Task: Search one way flight ticket for 5 adults, 2 children, 1 infant in seat and 2 infants on lap in economy from Casper: Casper Natrona County International Airport to Evansville: Evansville Regional Airport on 5-3-2023. Number of bags: 2 checked bags. Price is upto 82000. Outbound departure time preference is 18:15.
Action: Mouse moved to (408, 349)
Screenshot: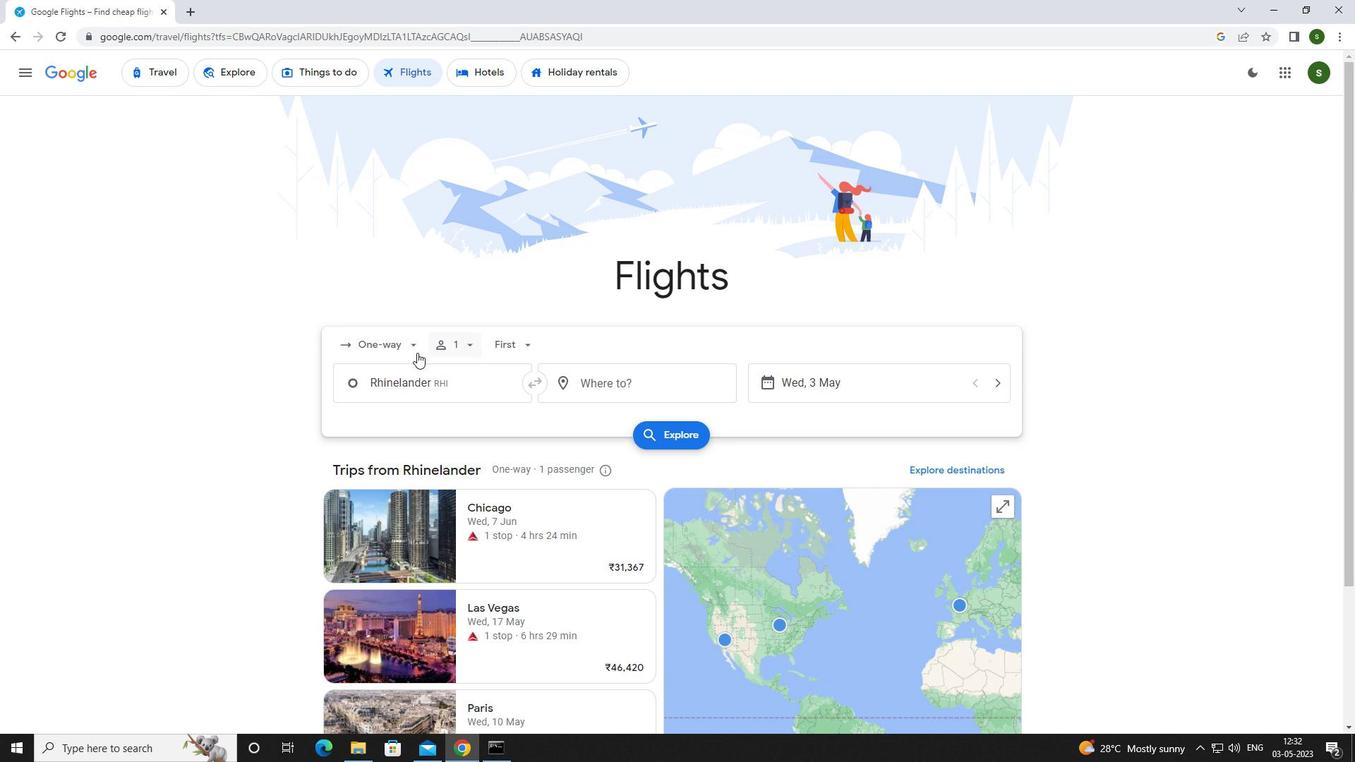 
Action: Mouse pressed left at (408, 349)
Screenshot: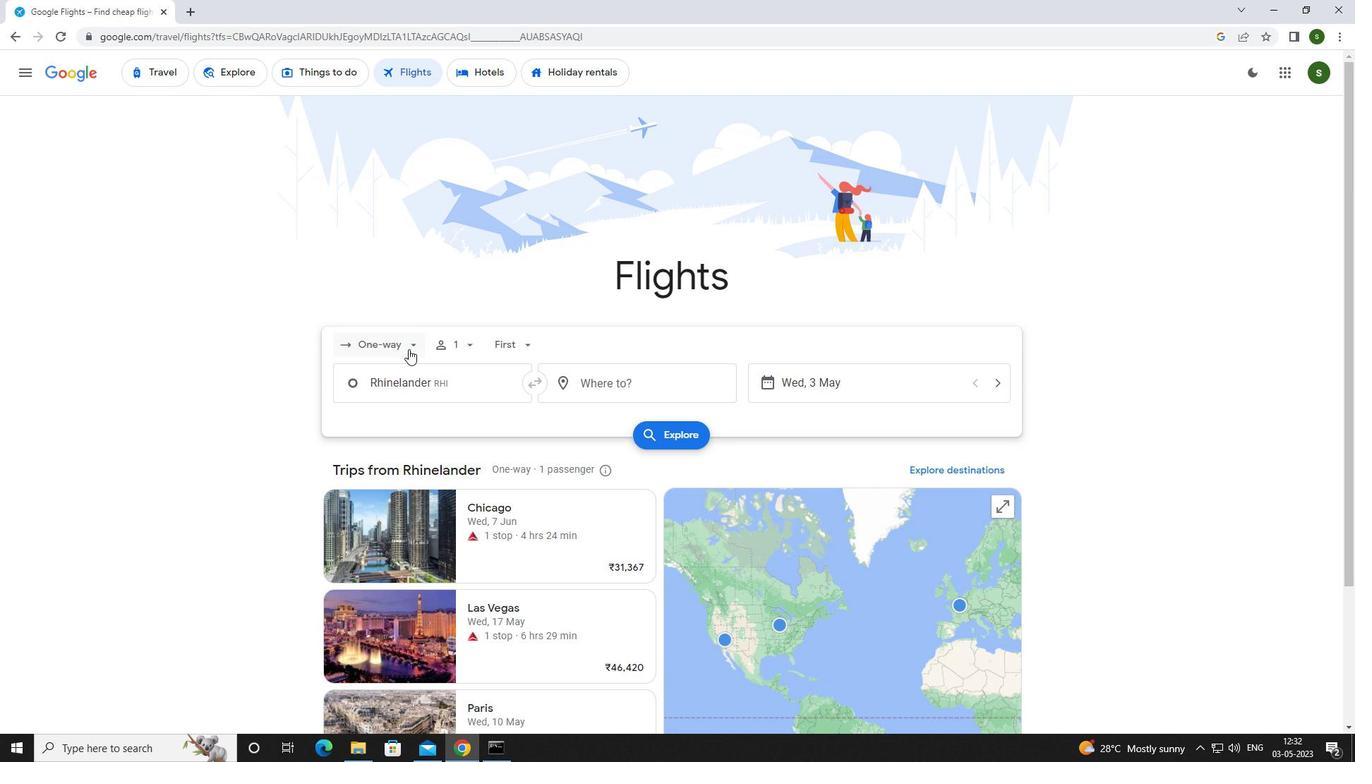 
Action: Mouse moved to (400, 410)
Screenshot: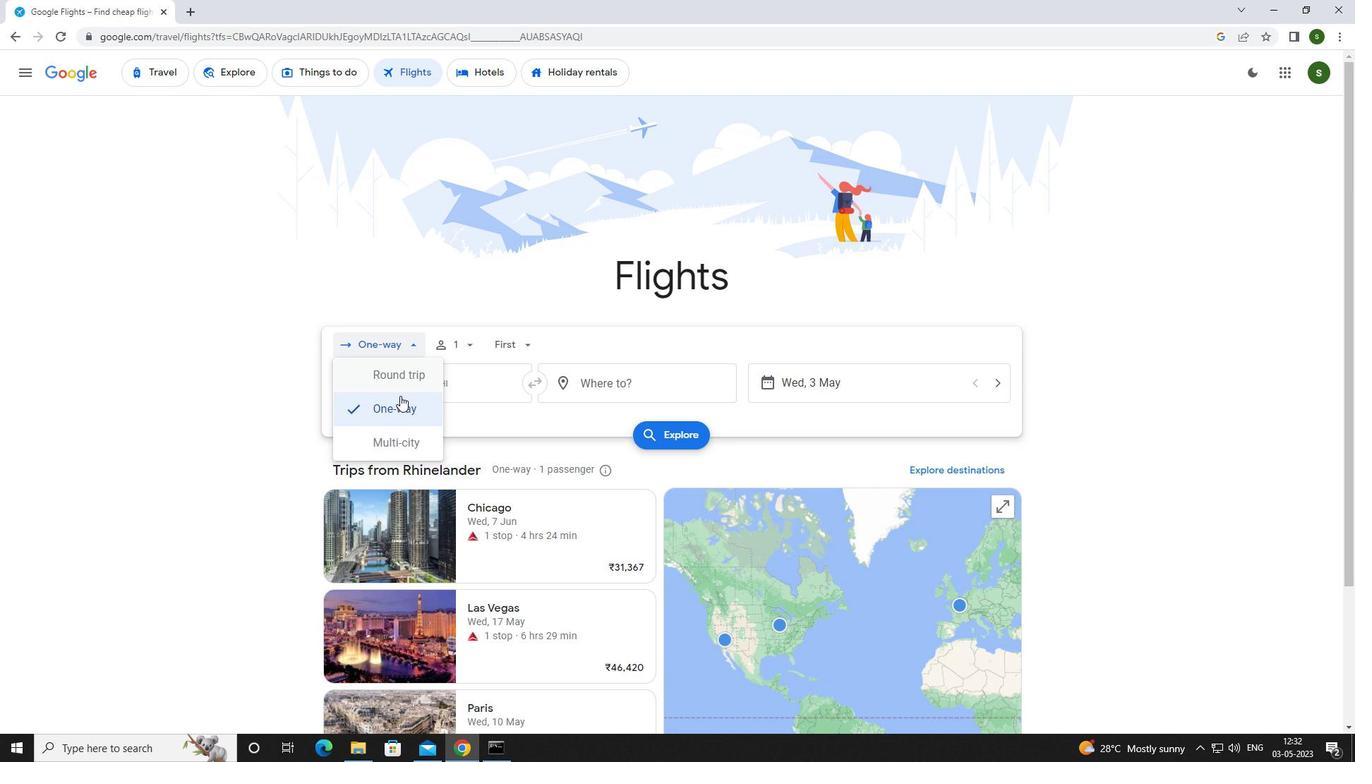 
Action: Mouse pressed left at (400, 410)
Screenshot: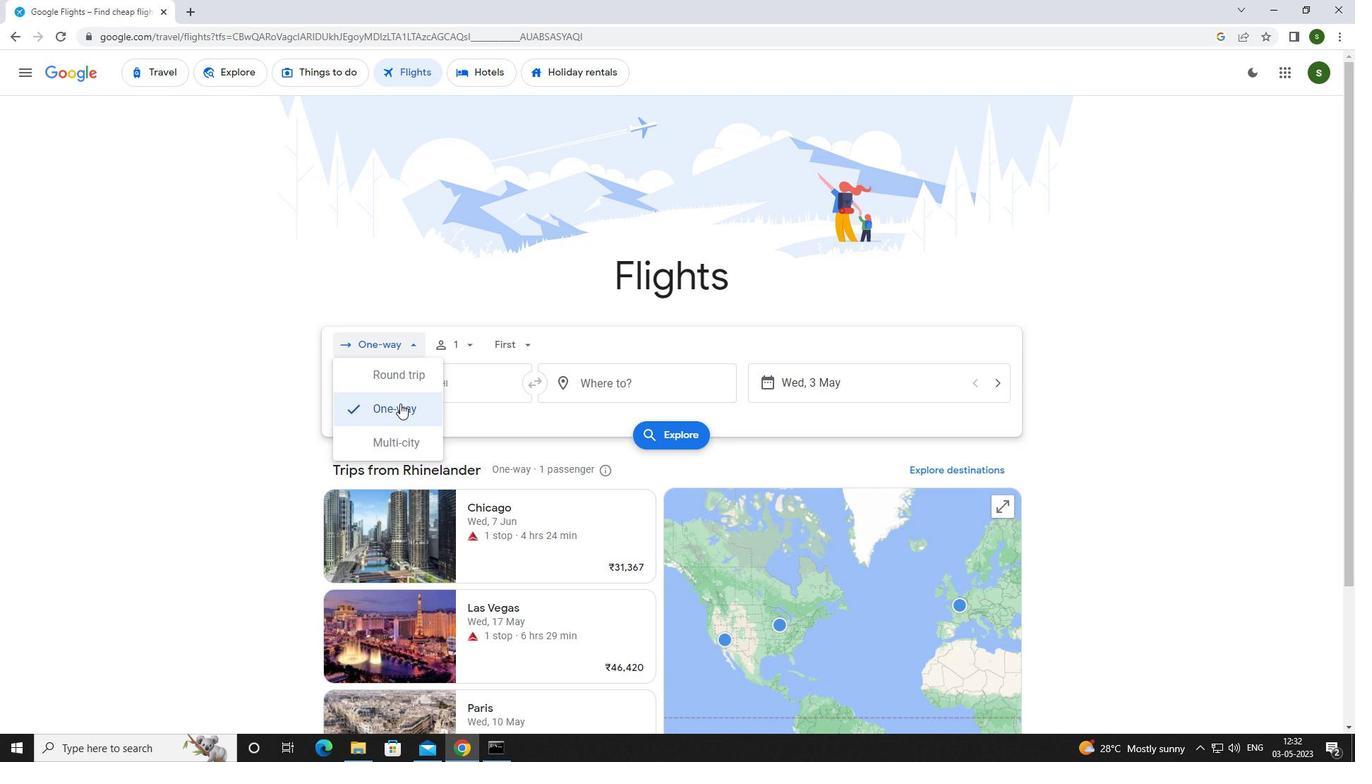 
Action: Mouse moved to (471, 349)
Screenshot: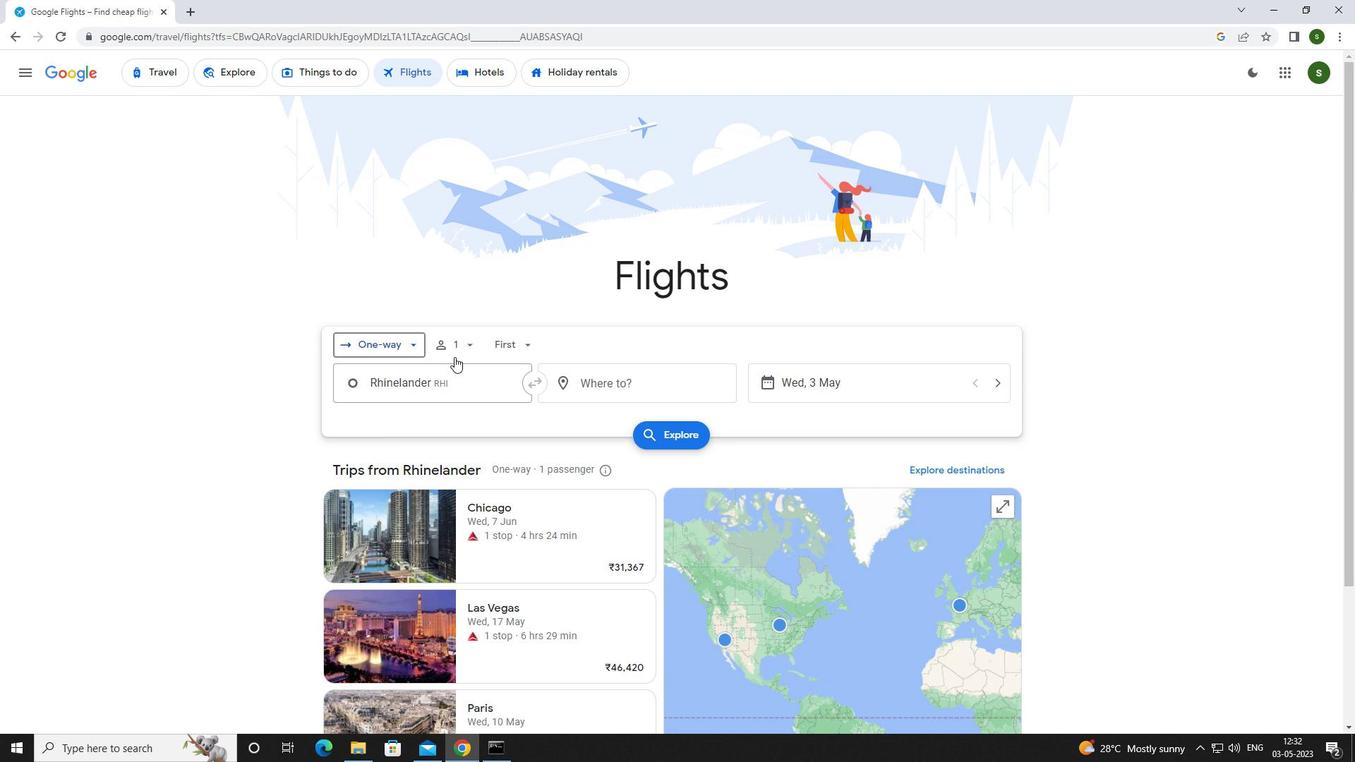 
Action: Mouse pressed left at (471, 349)
Screenshot: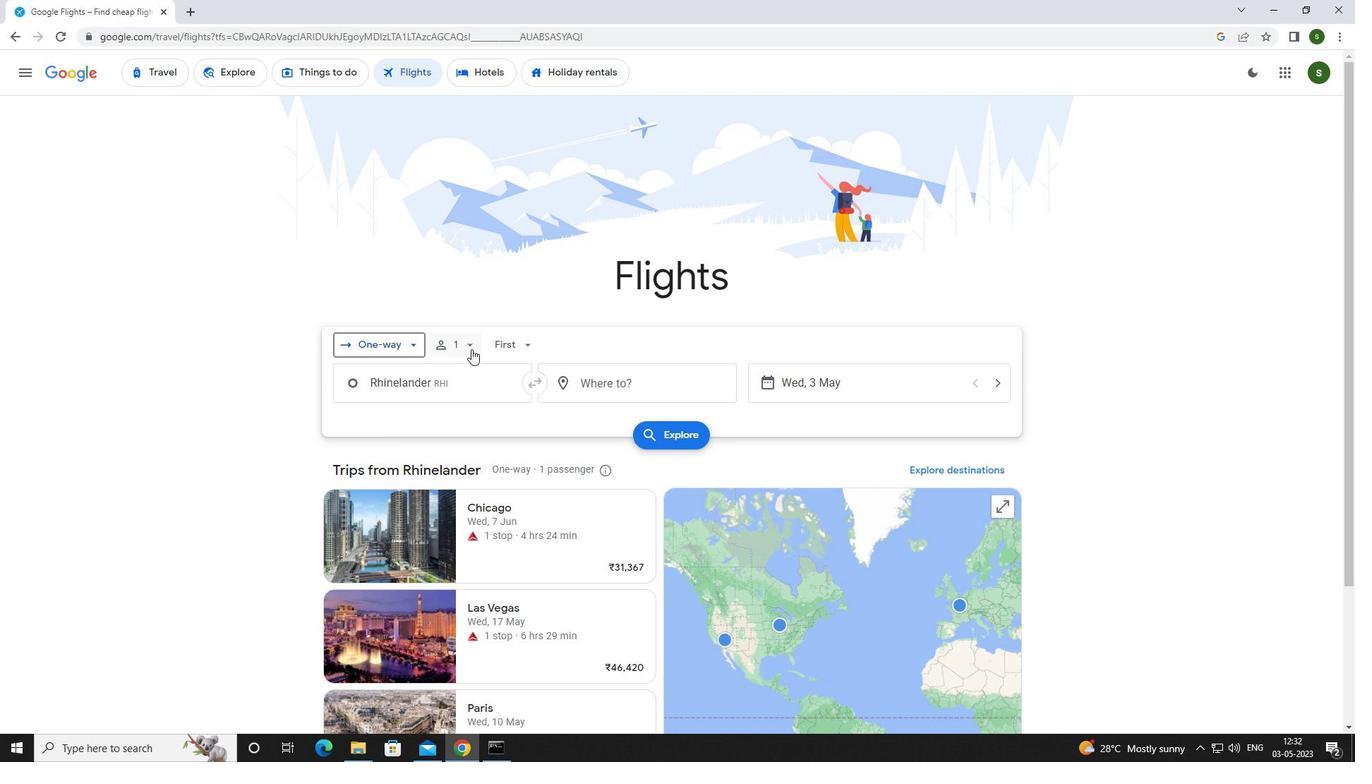 
Action: Mouse moved to (578, 381)
Screenshot: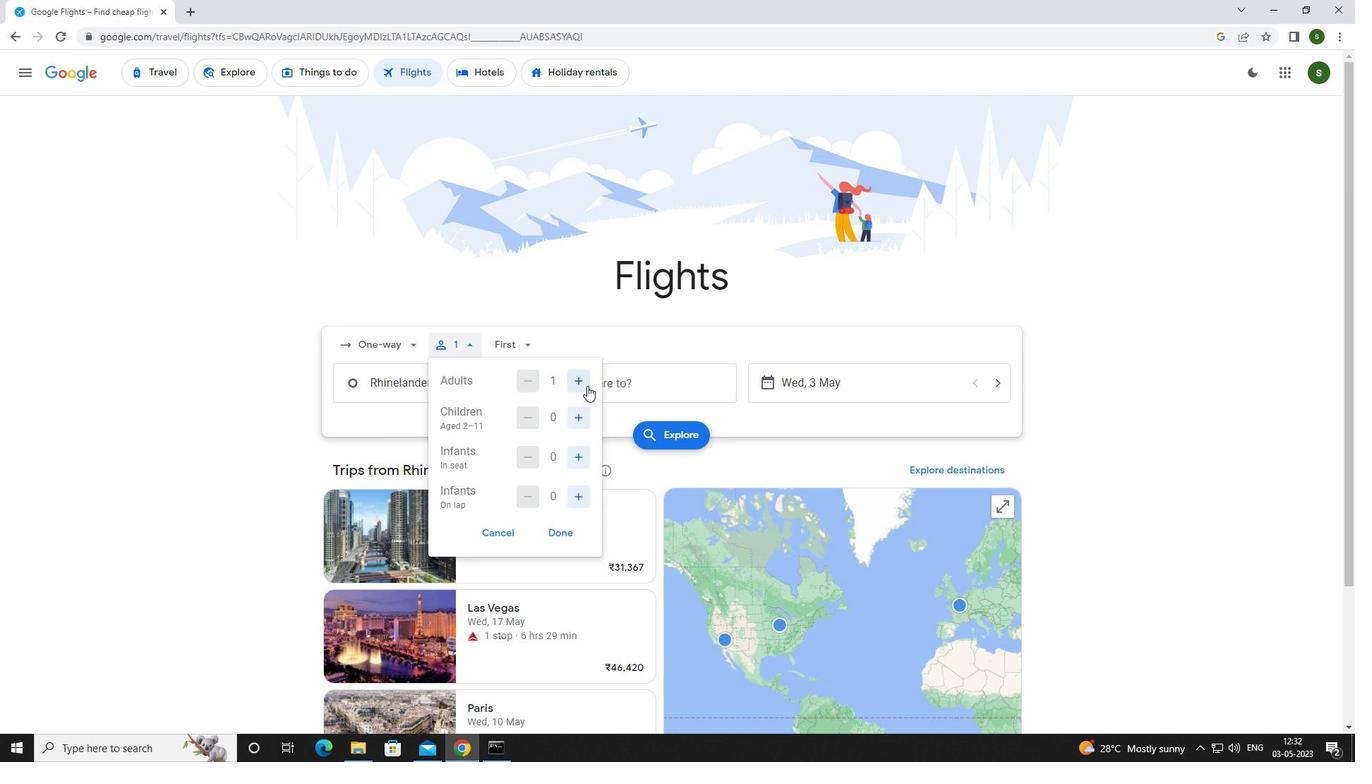 
Action: Mouse pressed left at (578, 381)
Screenshot: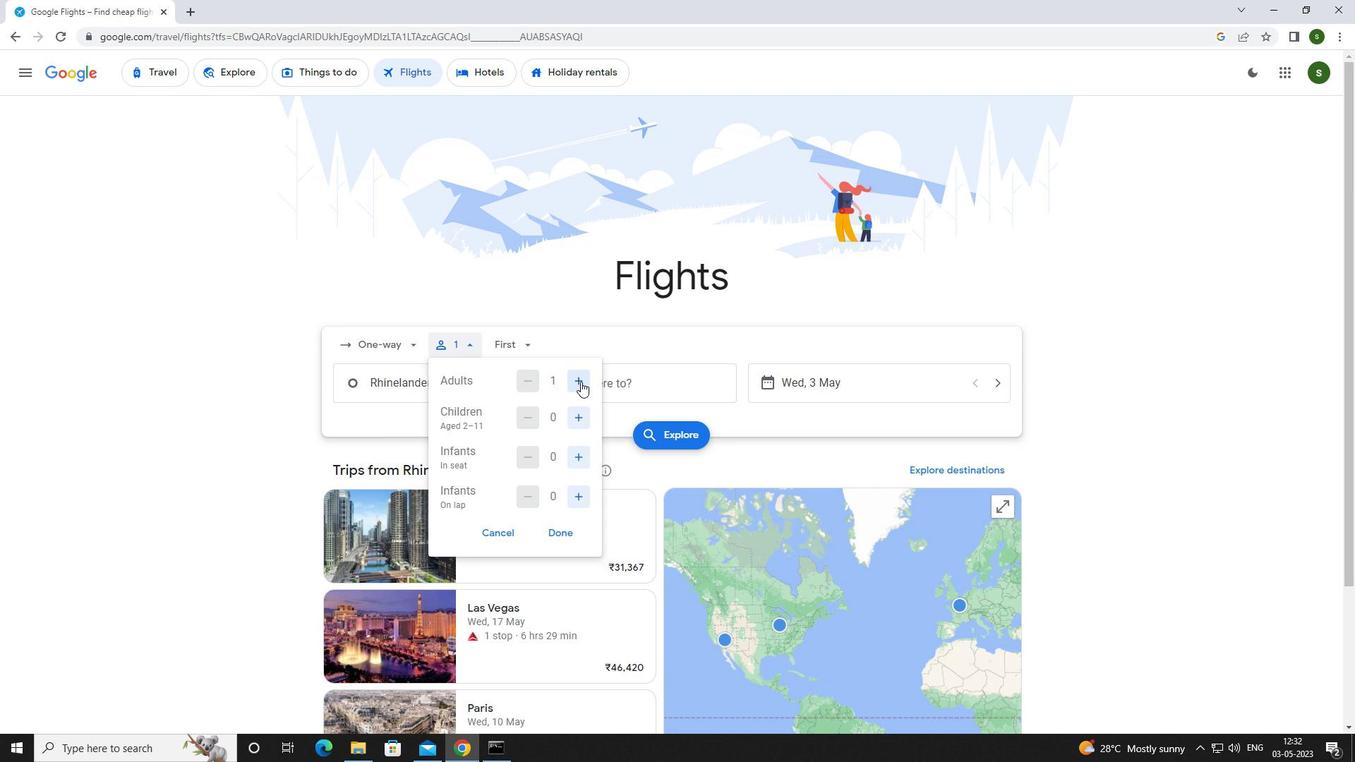 
Action: Mouse pressed left at (578, 381)
Screenshot: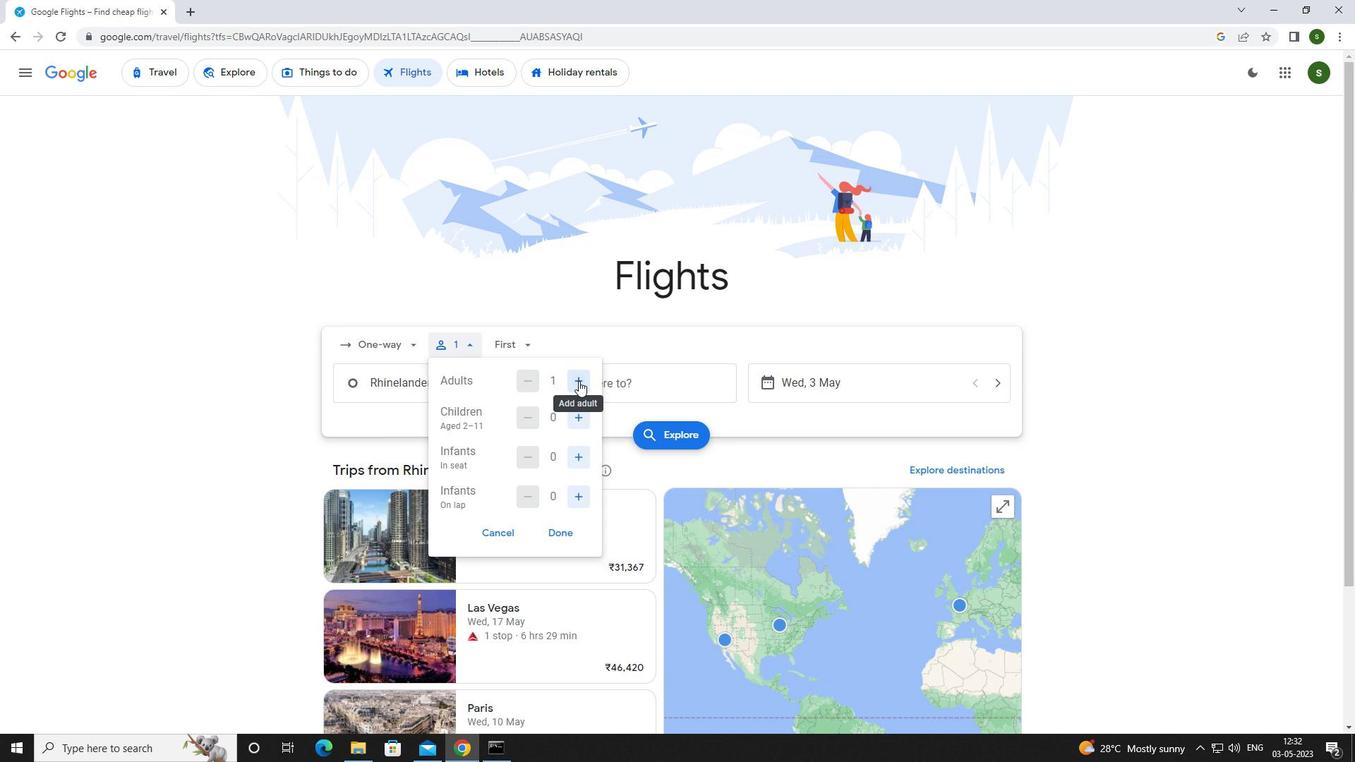 
Action: Mouse pressed left at (578, 381)
Screenshot: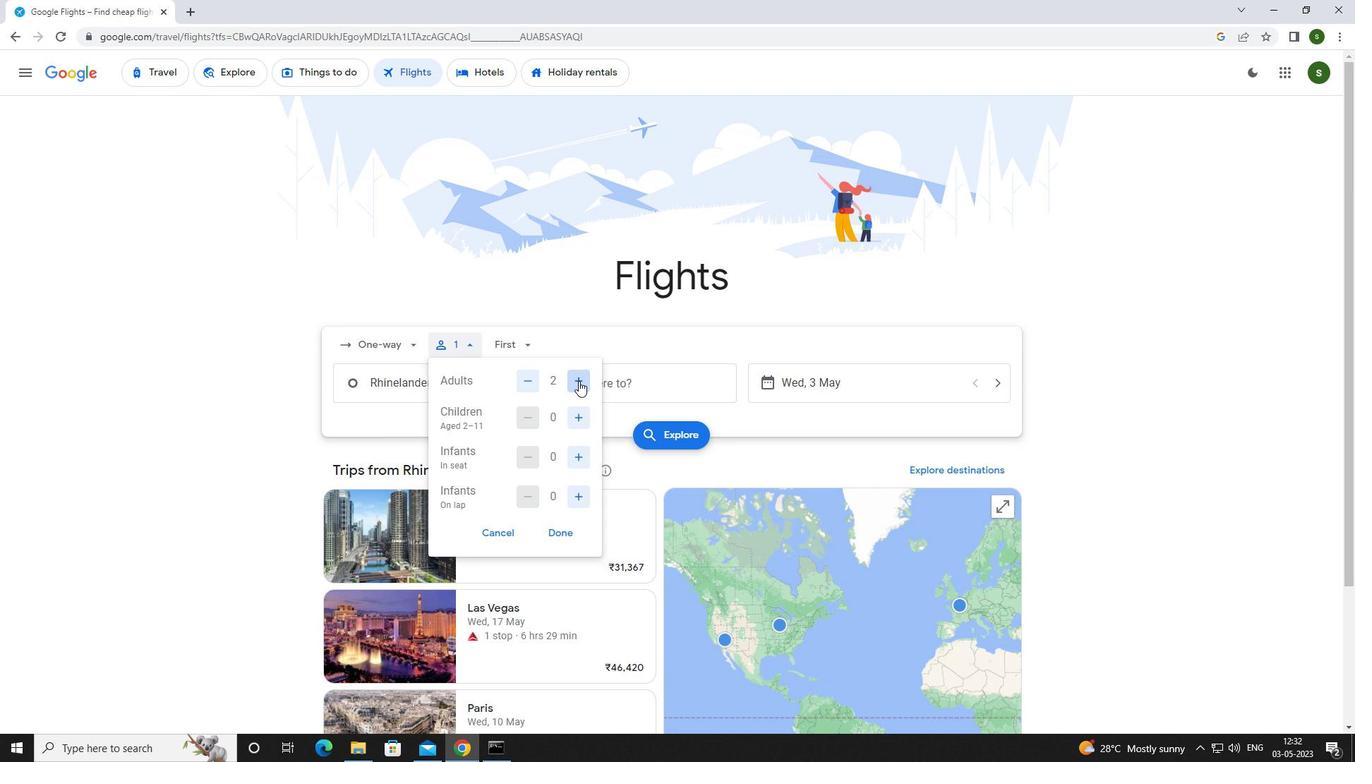 
Action: Mouse pressed left at (578, 381)
Screenshot: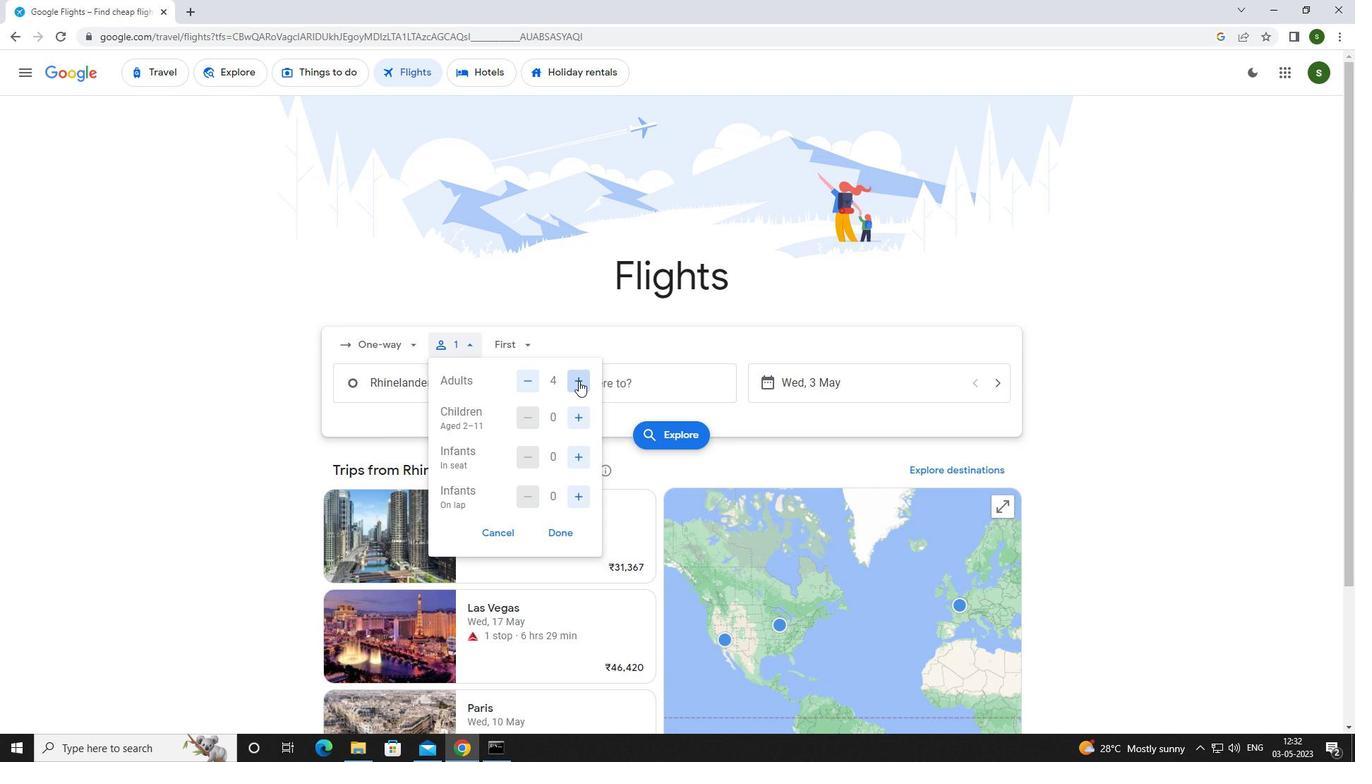 
Action: Mouse moved to (578, 412)
Screenshot: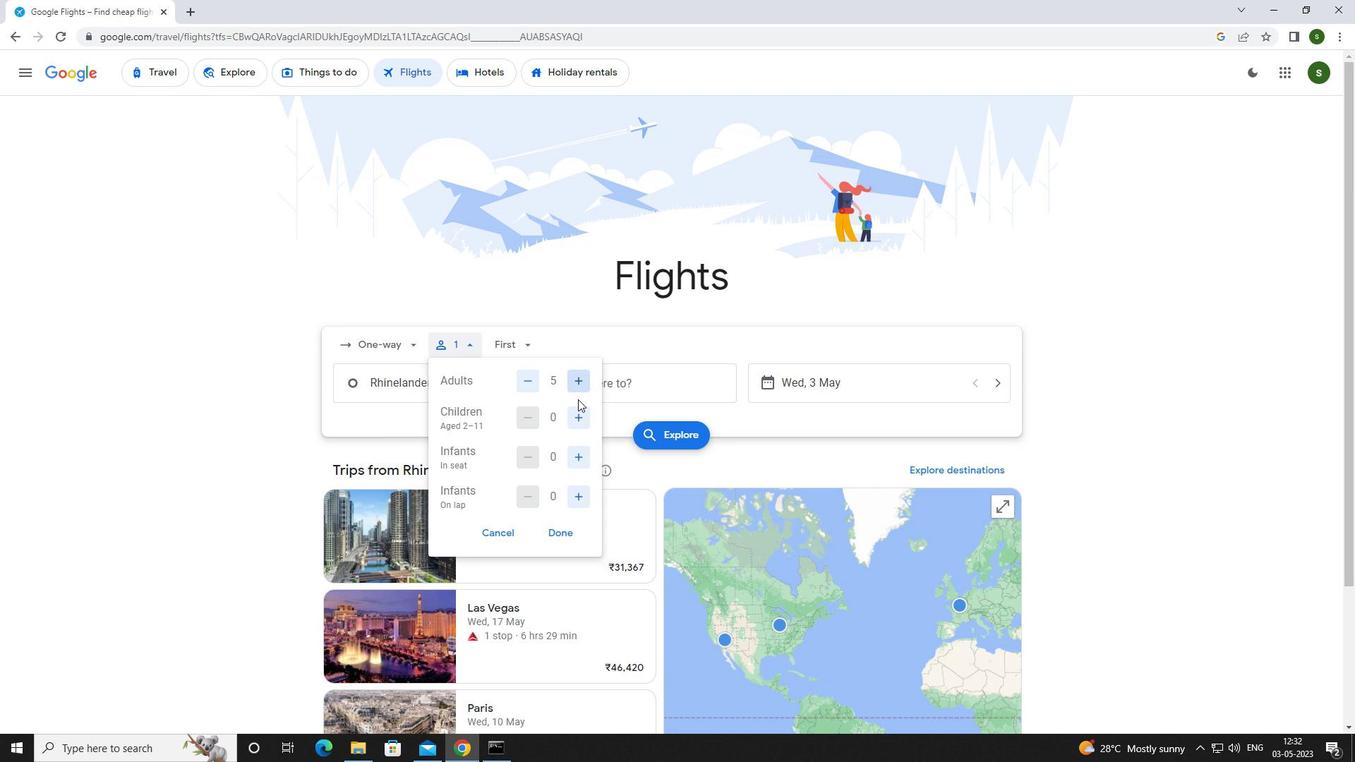 
Action: Mouse pressed left at (578, 412)
Screenshot: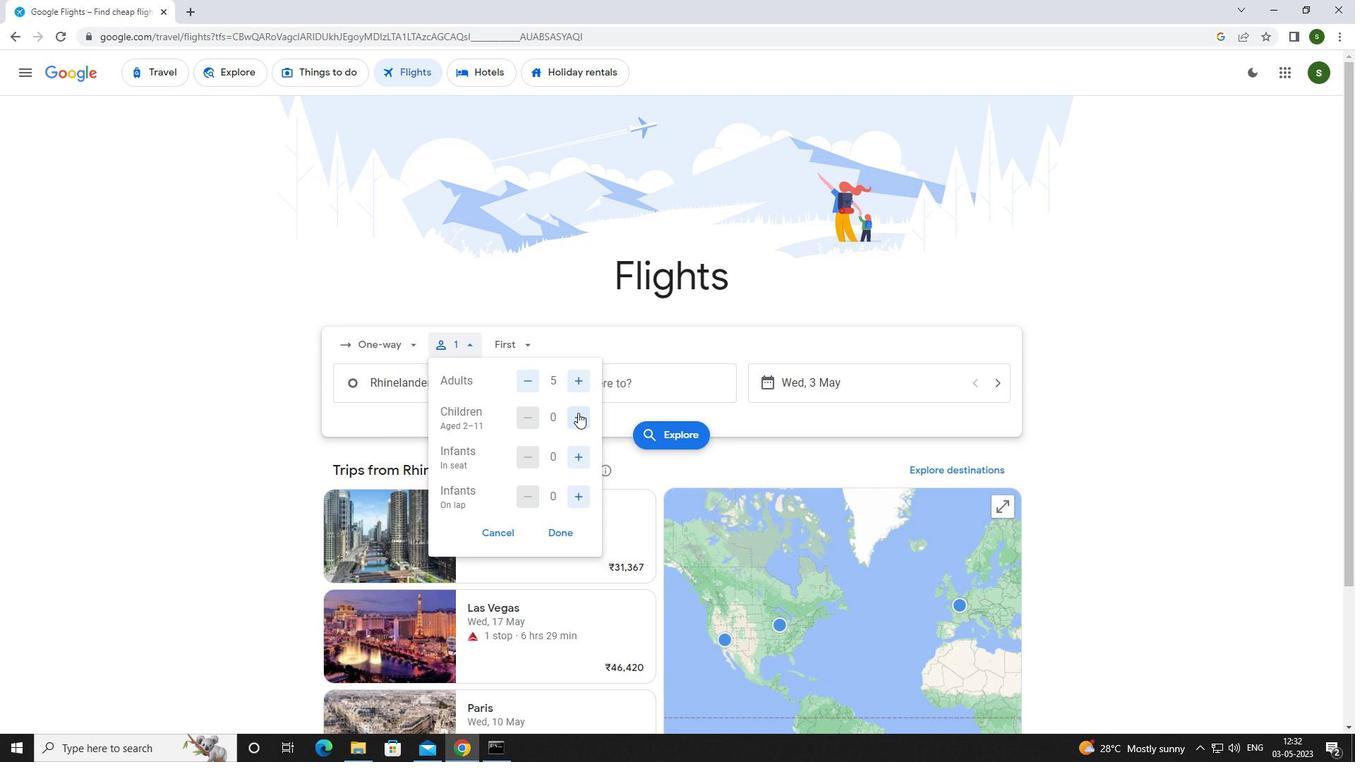 
Action: Mouse pressed left at (578, 412)
Screenshot: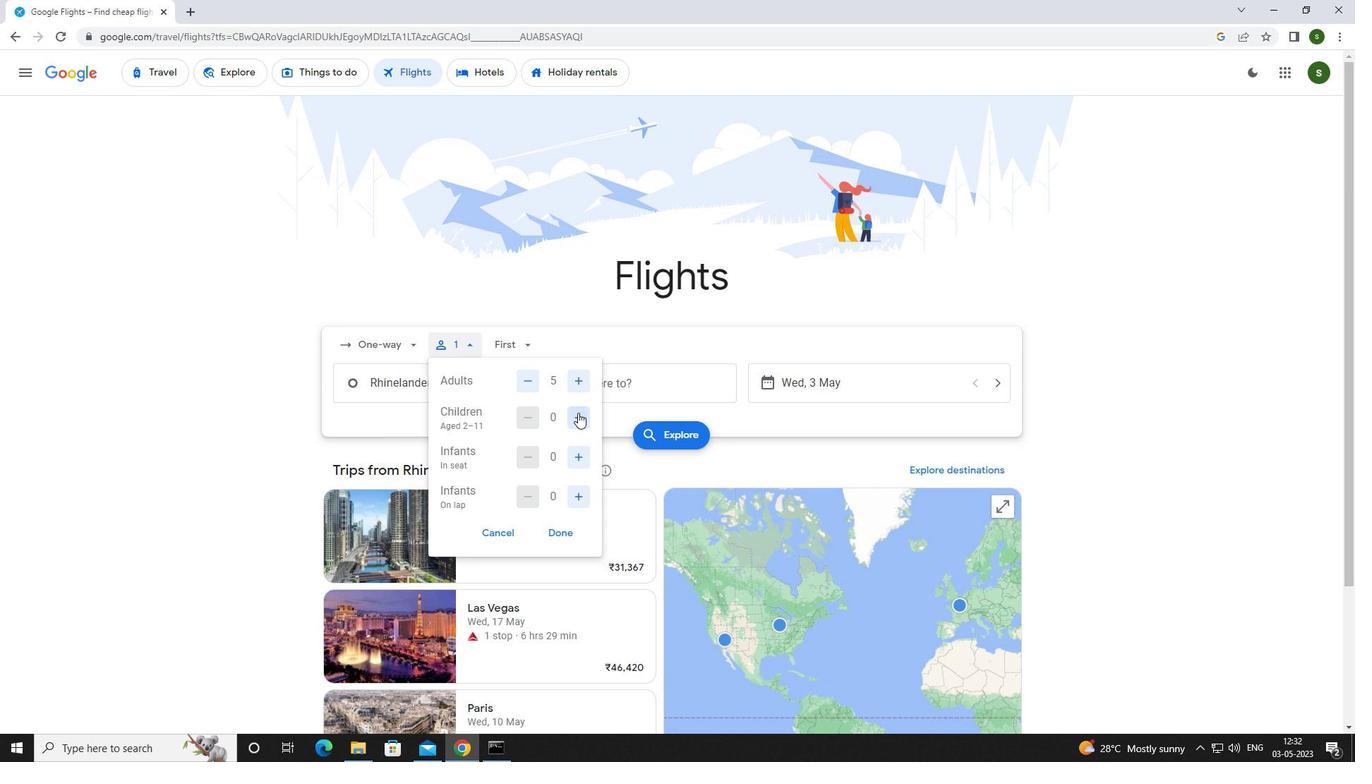 
Action: Mouse moved to (575, 451)
Screenshot: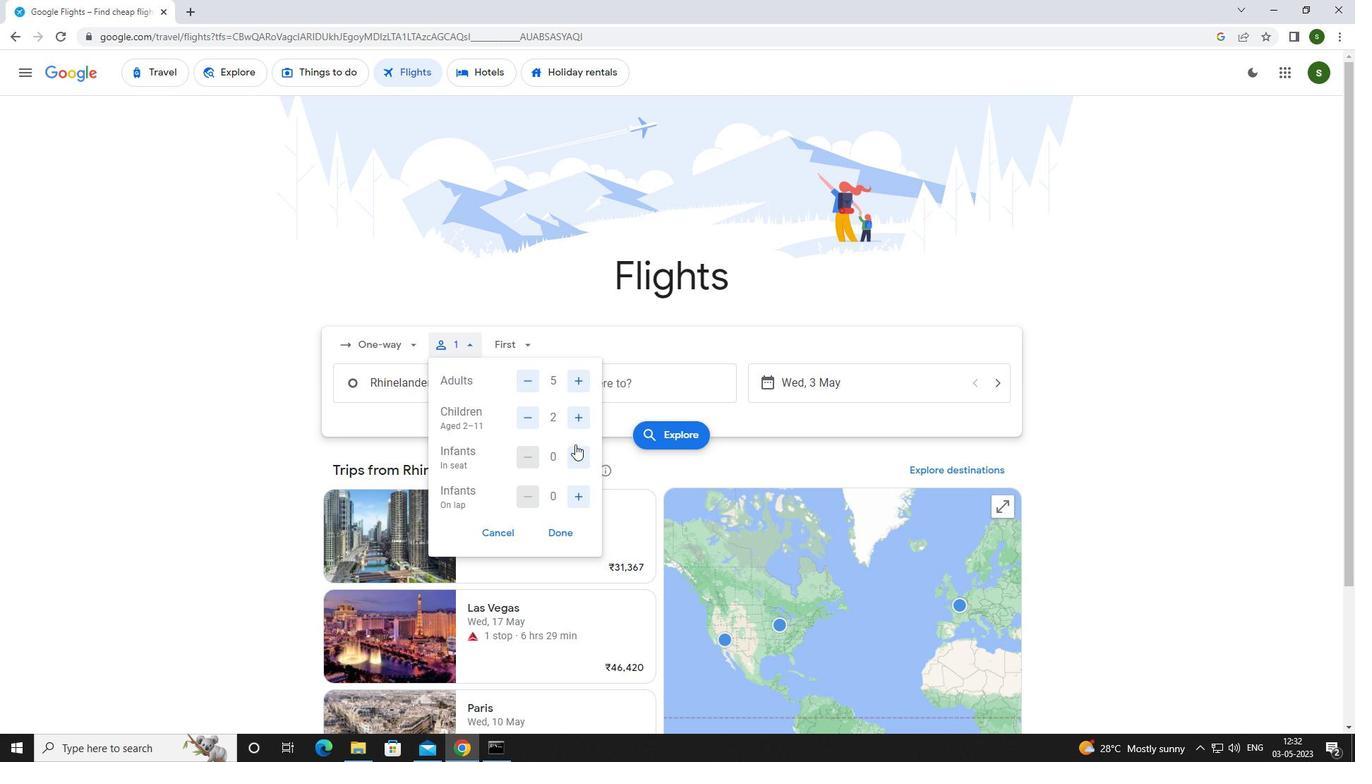 
Action: Mouse pressed left at (575, 451)
Screenshot: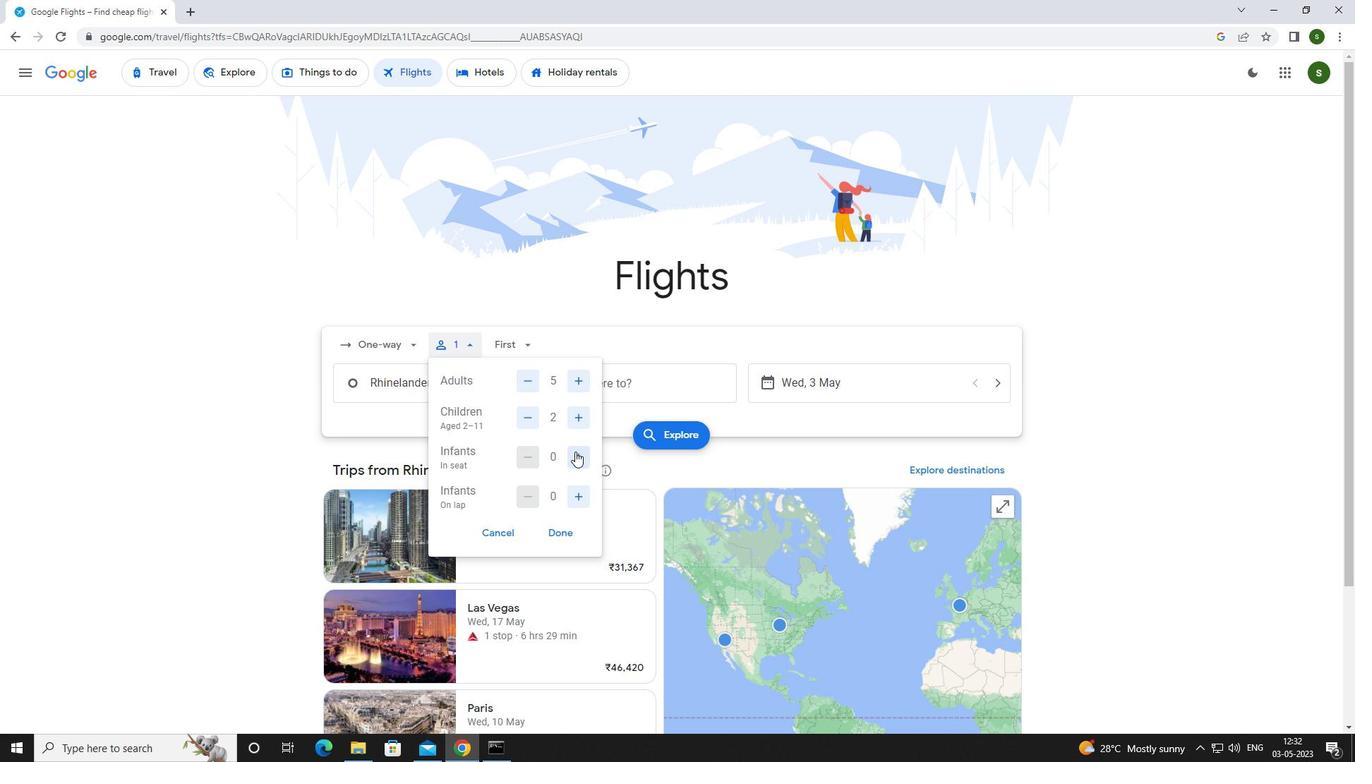 
Action: Mouse moved to (577, 494)
Screenshot: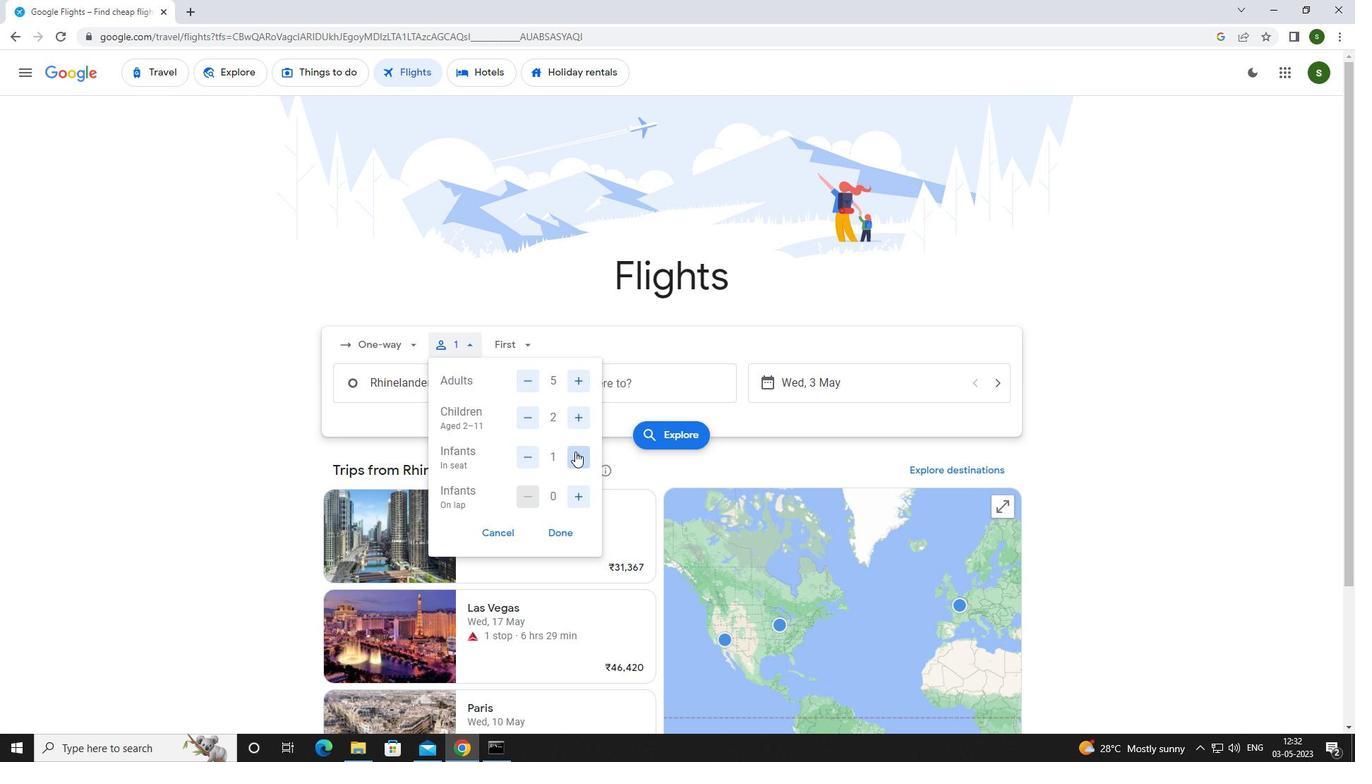 
Action: Mouse pressed left at (577, 494)
Screenshot: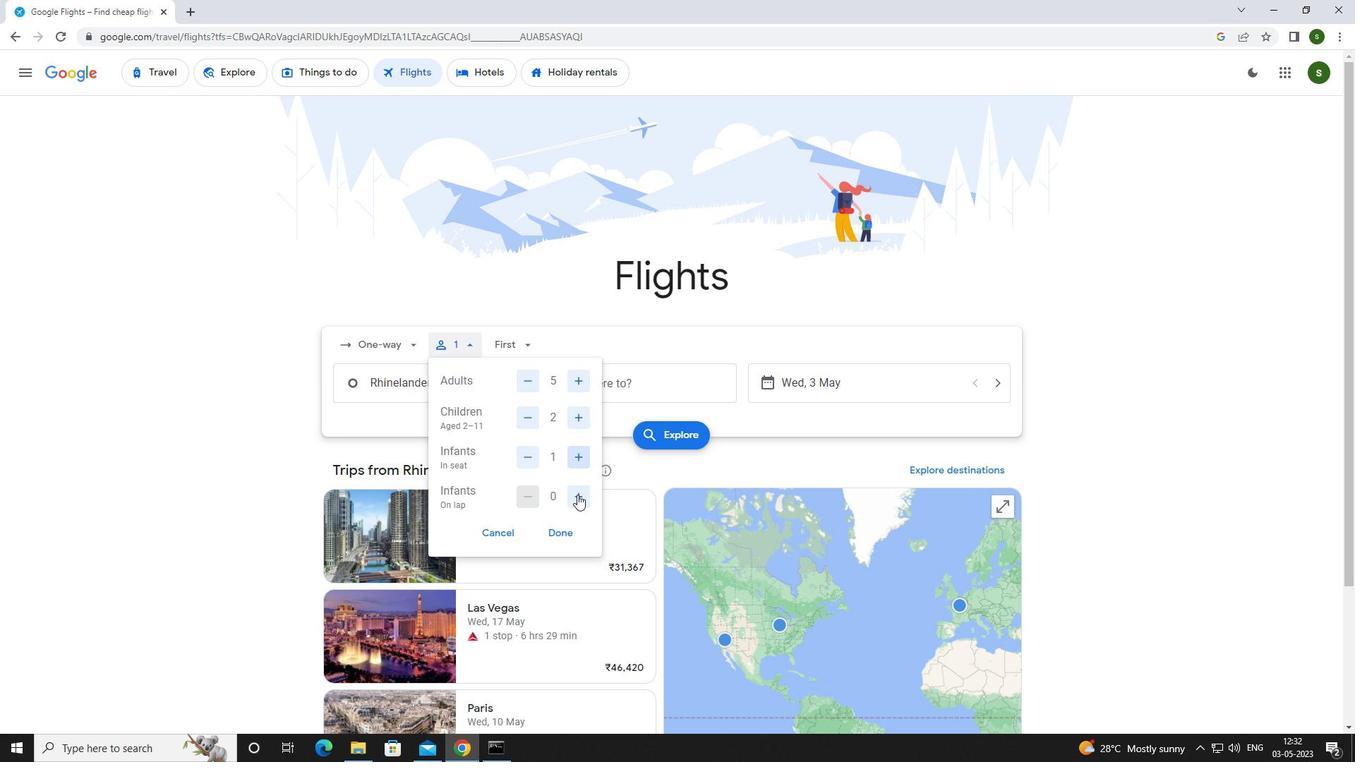 
Action: Mouse moved to (518, 343)
Screenshot: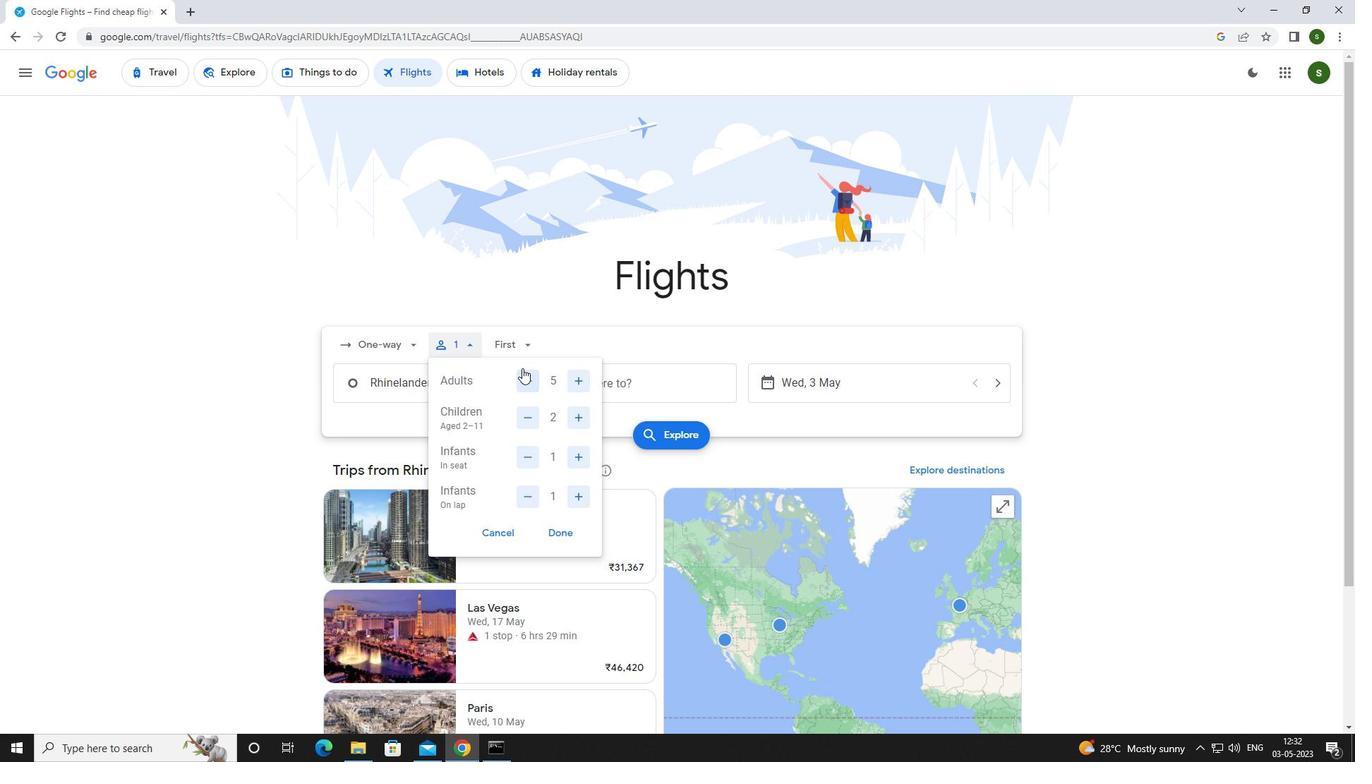 
Action: Mouse pressed left at (518, 343)
Screenshot: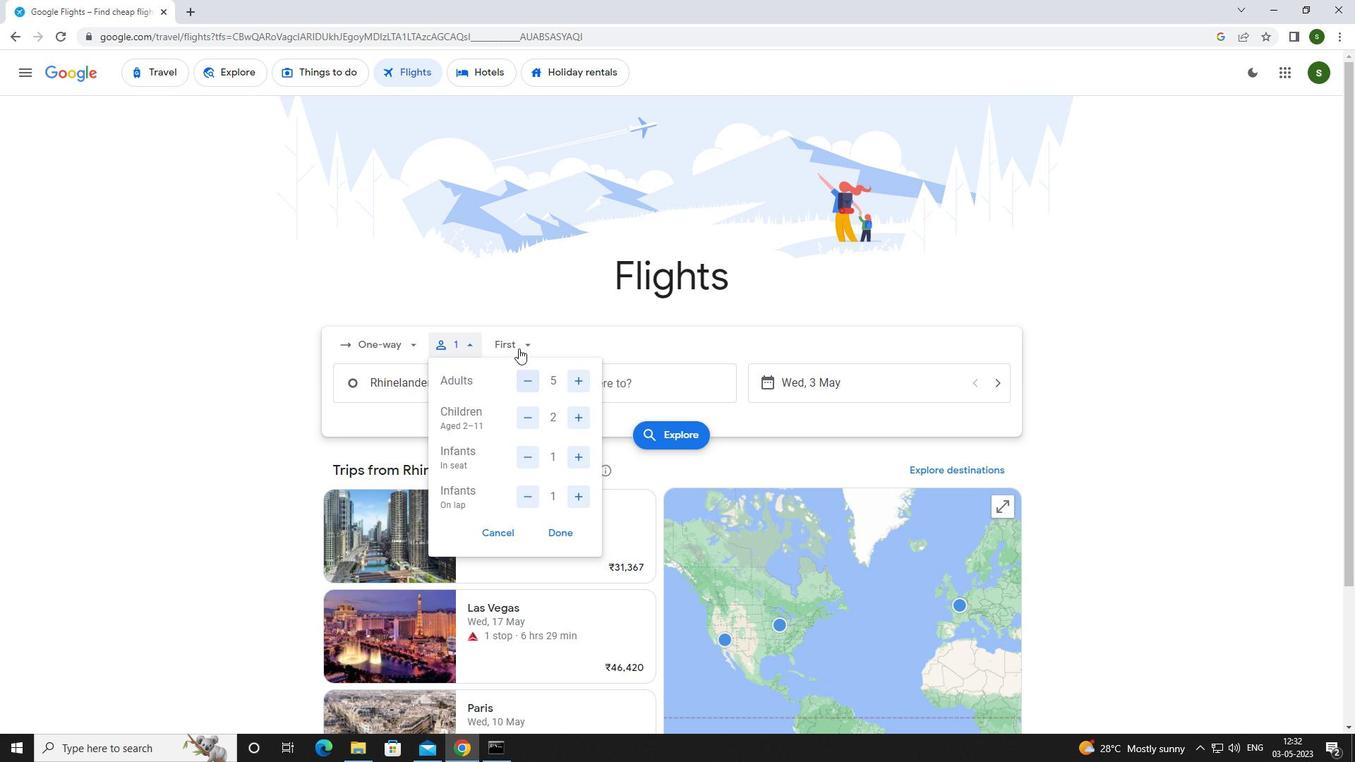 
Action: Mouse moved to (523, 373)
Screenshot: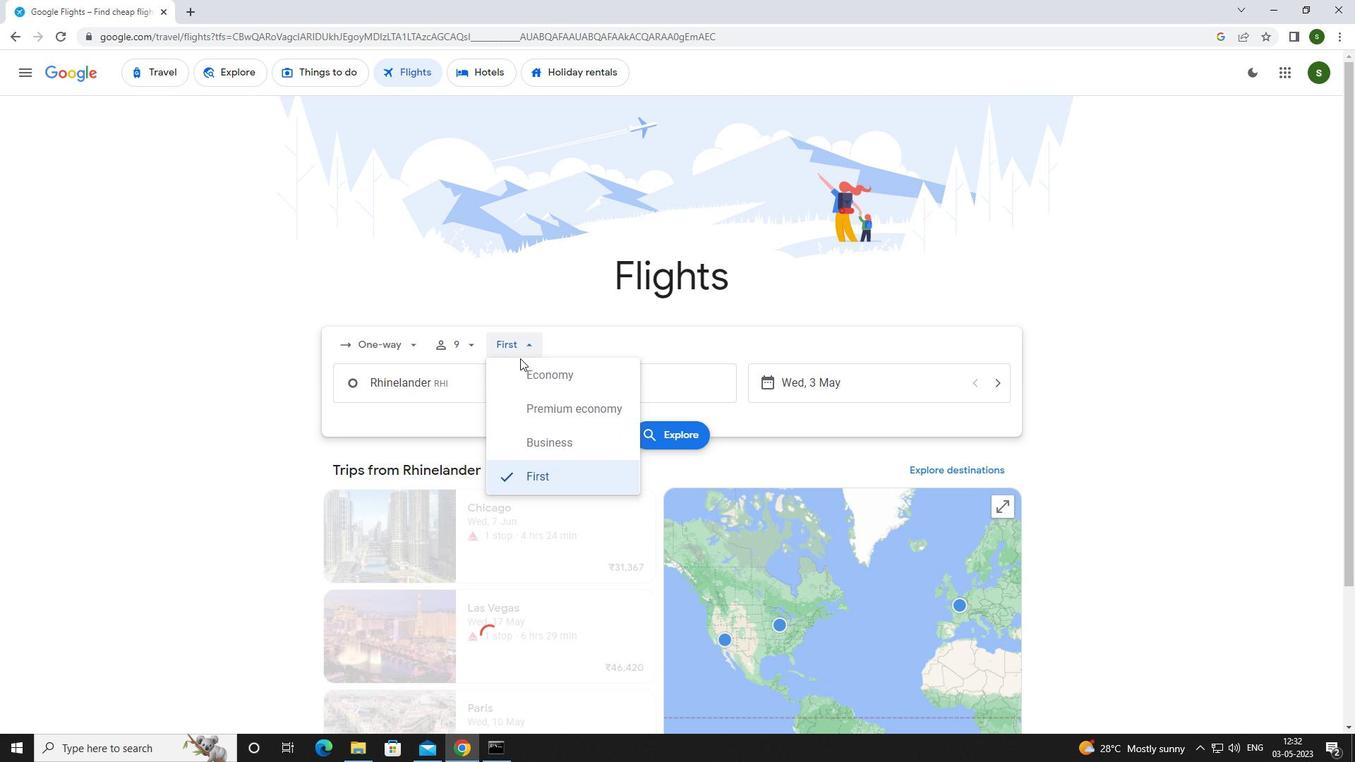 
Action: Mouse pressed left at (523, 373)
Screenshot: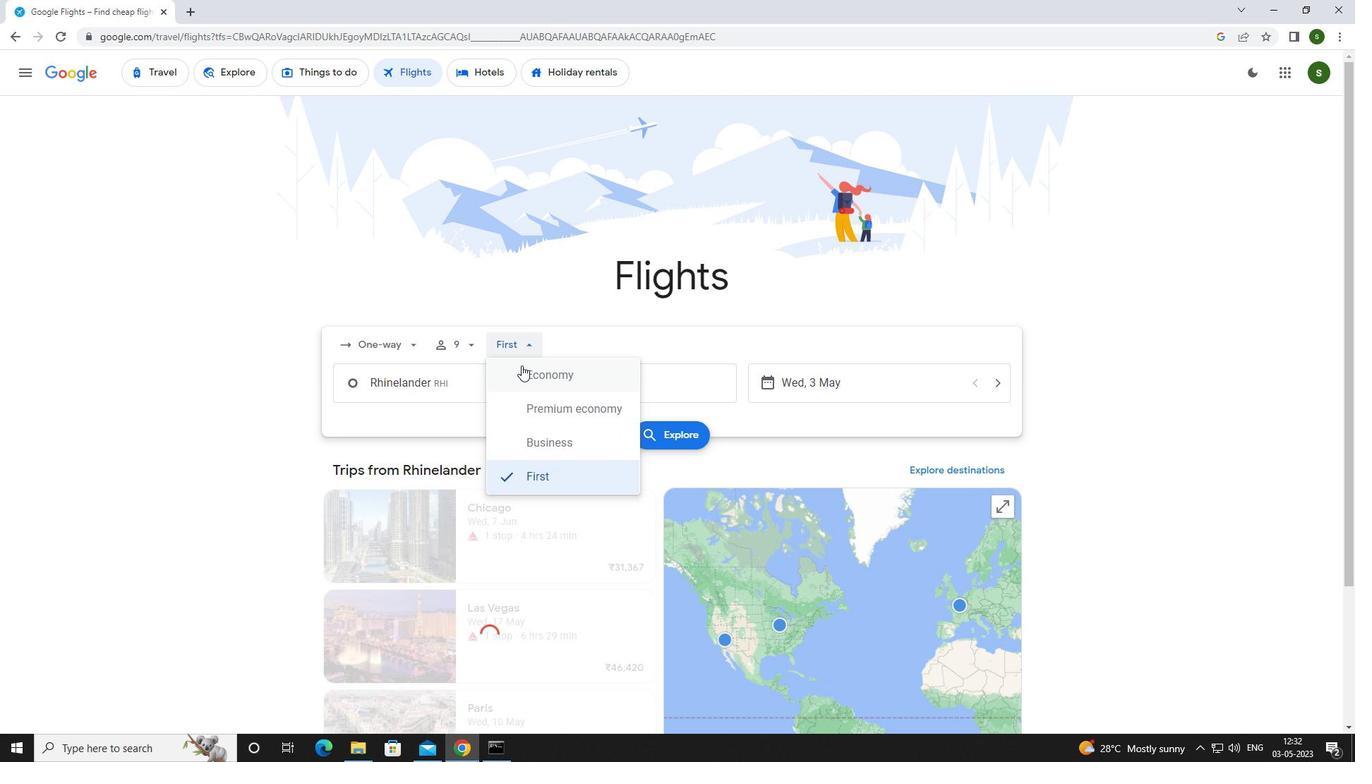 
Action: Mouse moved to (493, 384)
Screenshot: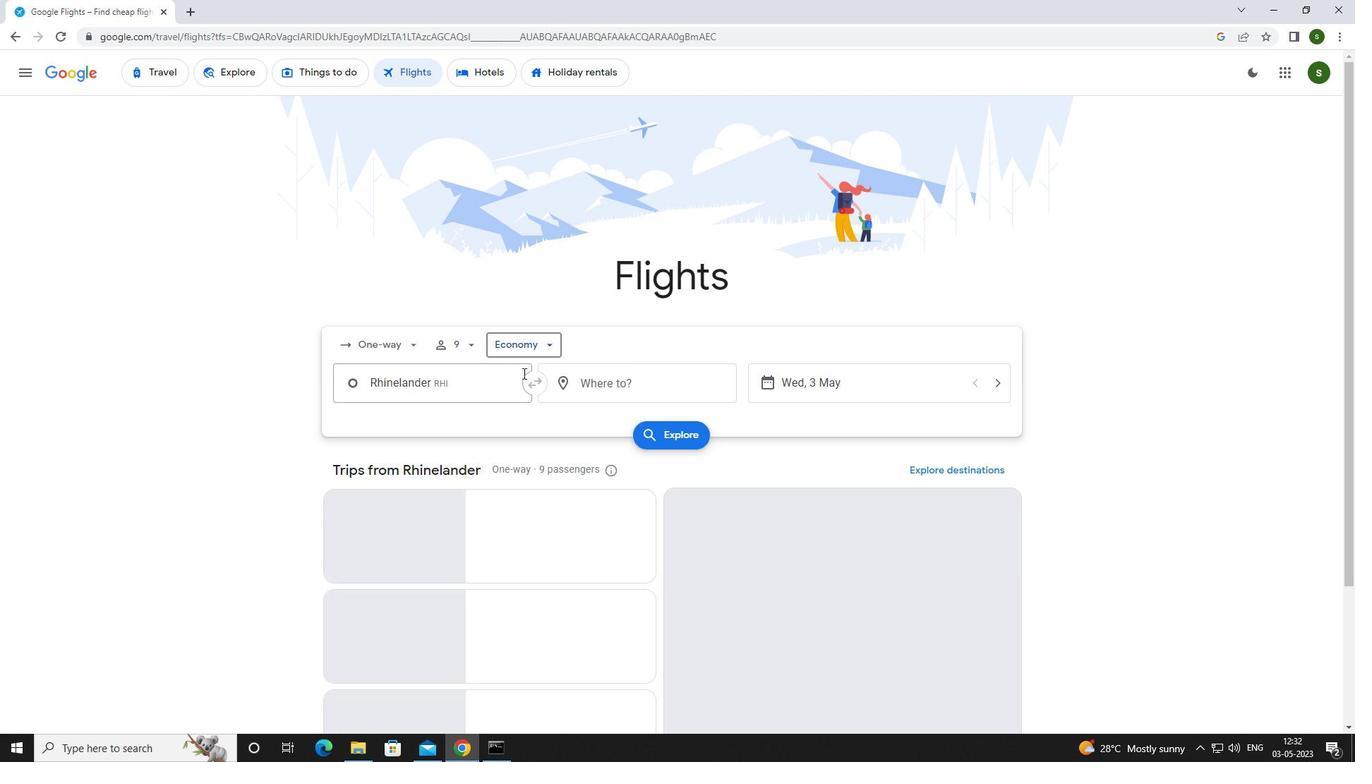 
Action: Mouse pressed left at (493, 384)
Screenshot: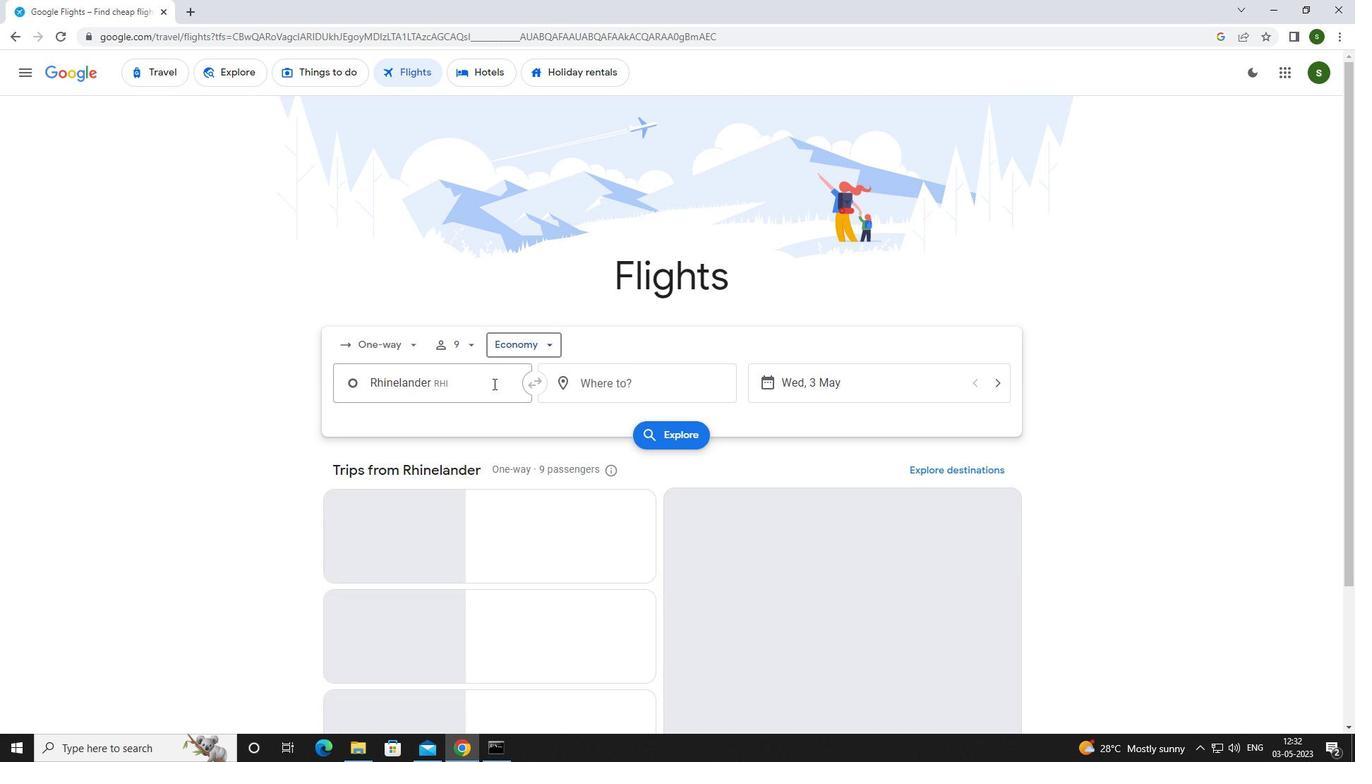 
Action: Key pressed <Key.caps_lock>c<Key.caps_lock>asper
Screenshot: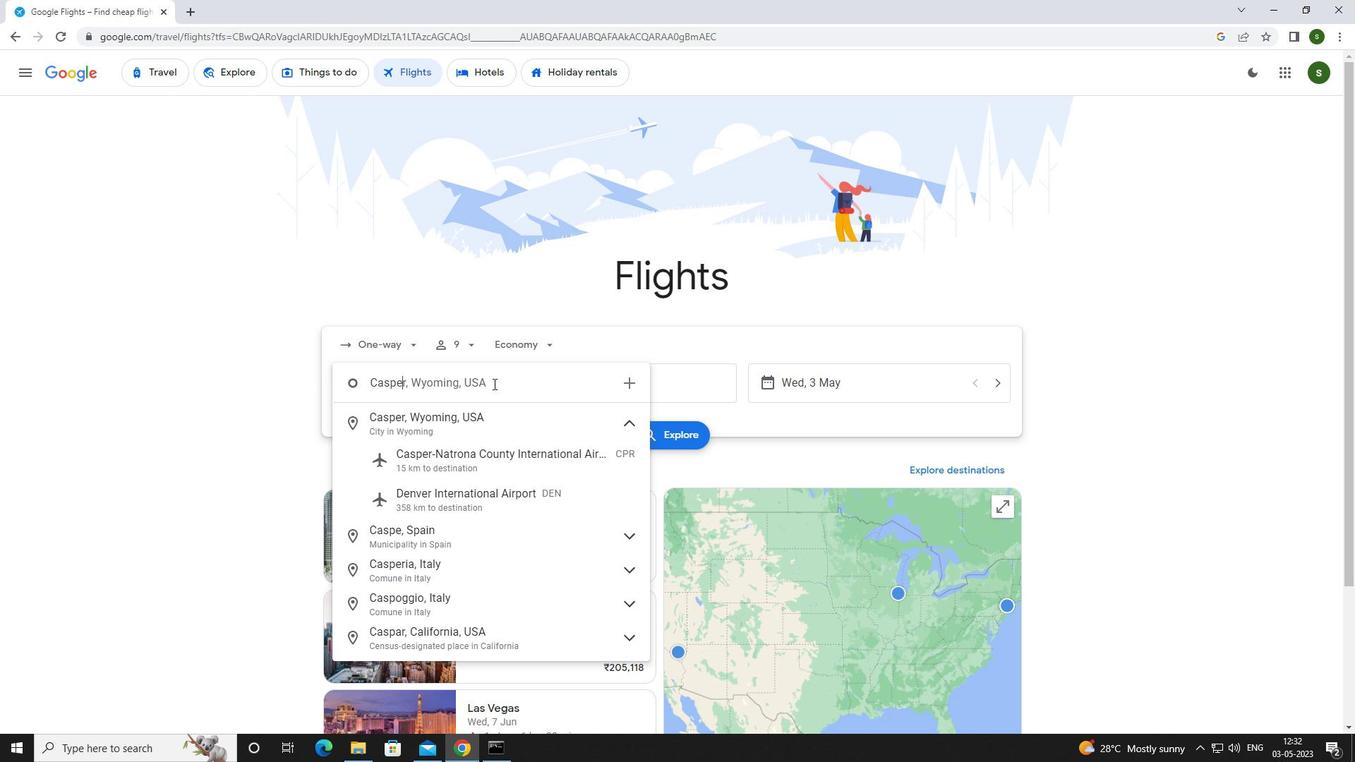 
Action: Mouse moved to (495, 456)
Screenshot: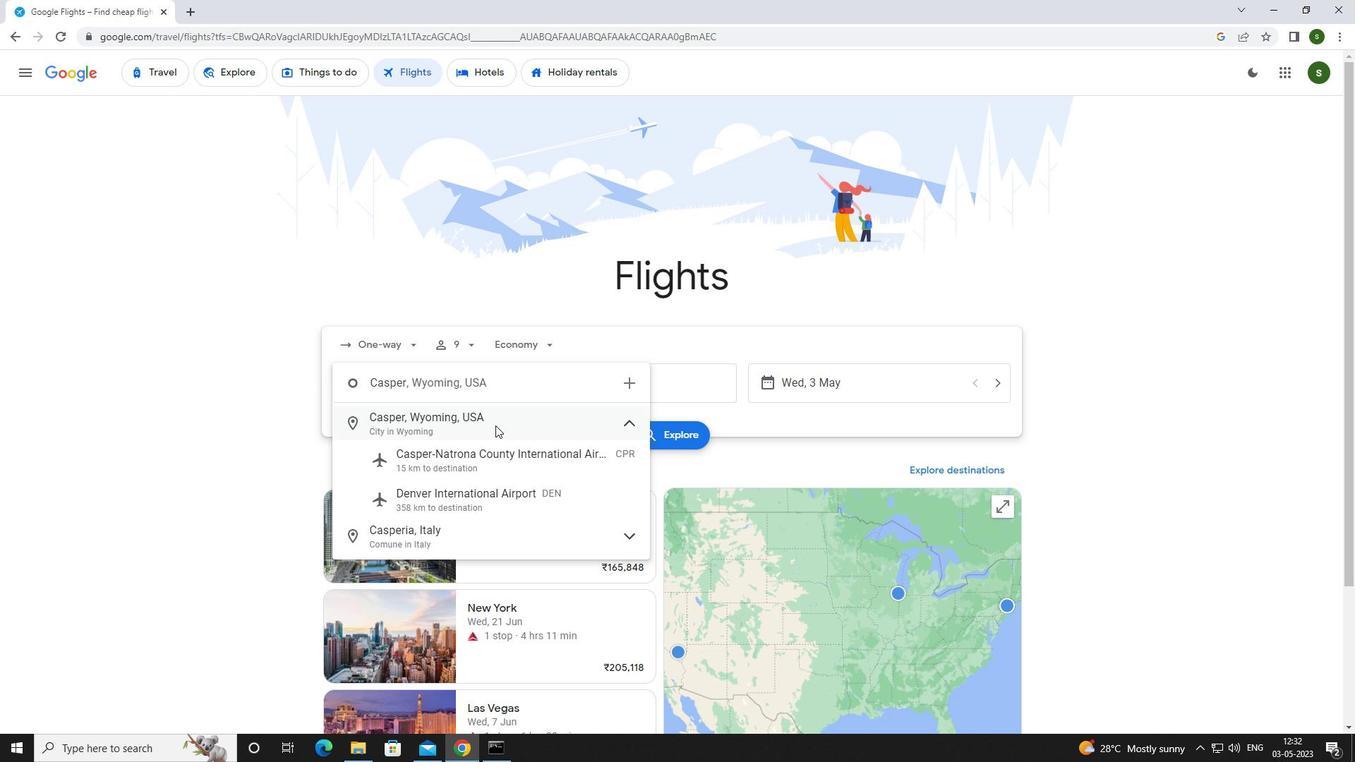 
Action: Mouse pressed left at (495, 456)
Screenshot: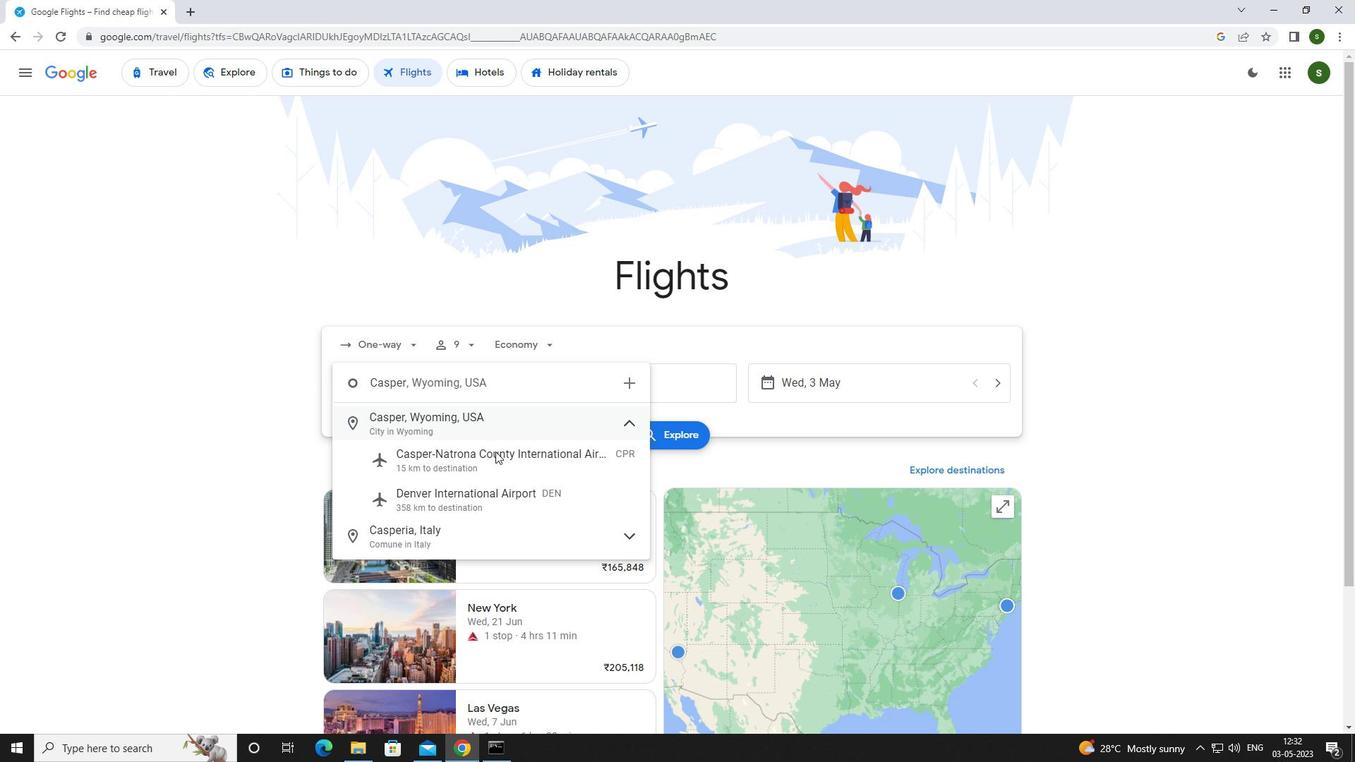 
Action: Mouse moved to (628, 388)
Screenshot: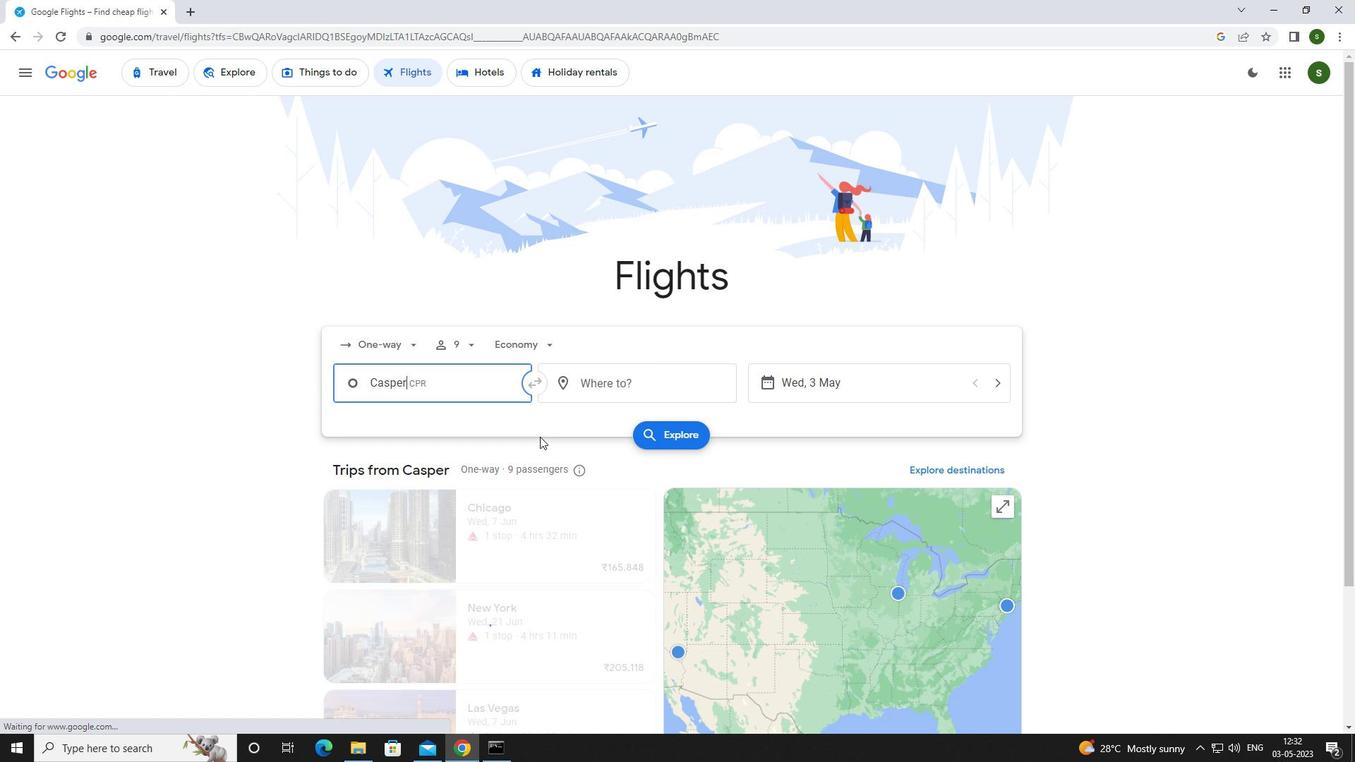 
Action: Mouse pressed left at (628, 388)
Screenshot: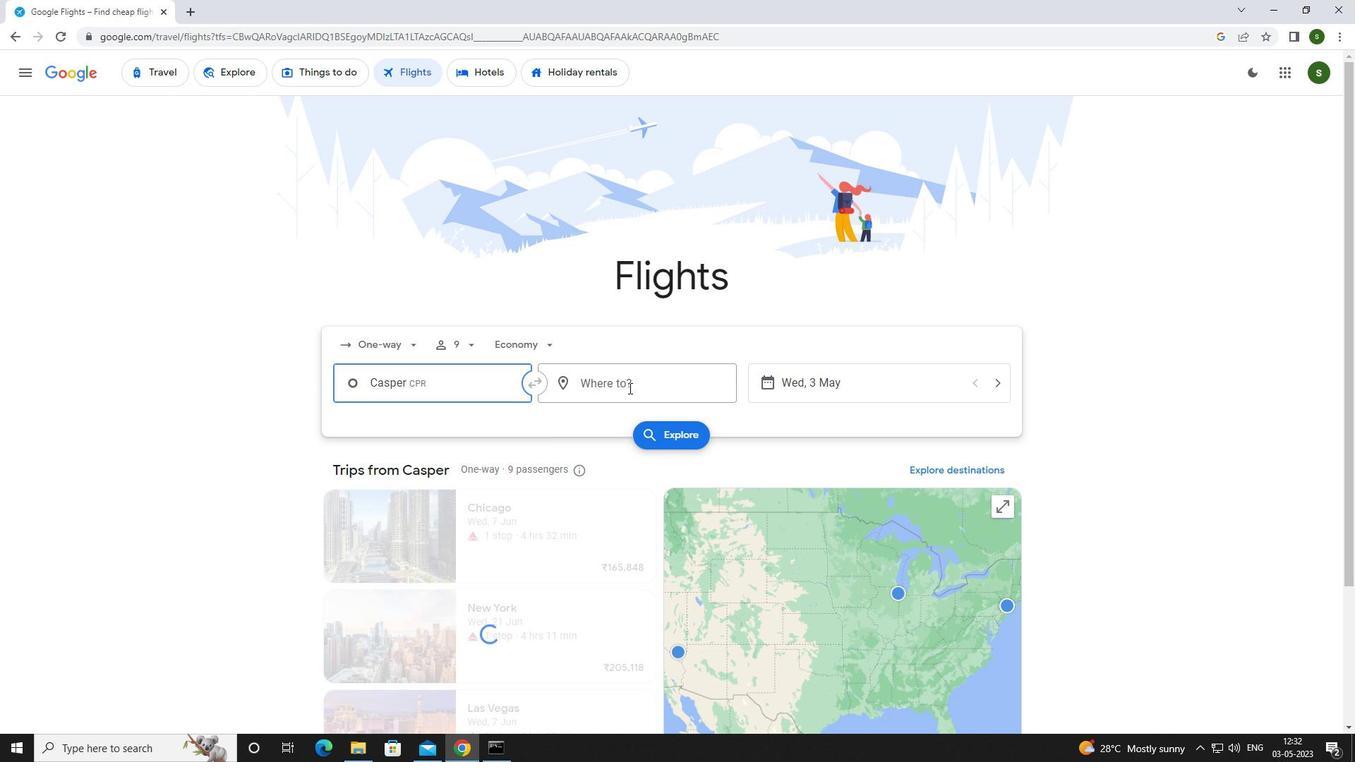 
Action: Mouse moved to (628, 387)
Screenshot: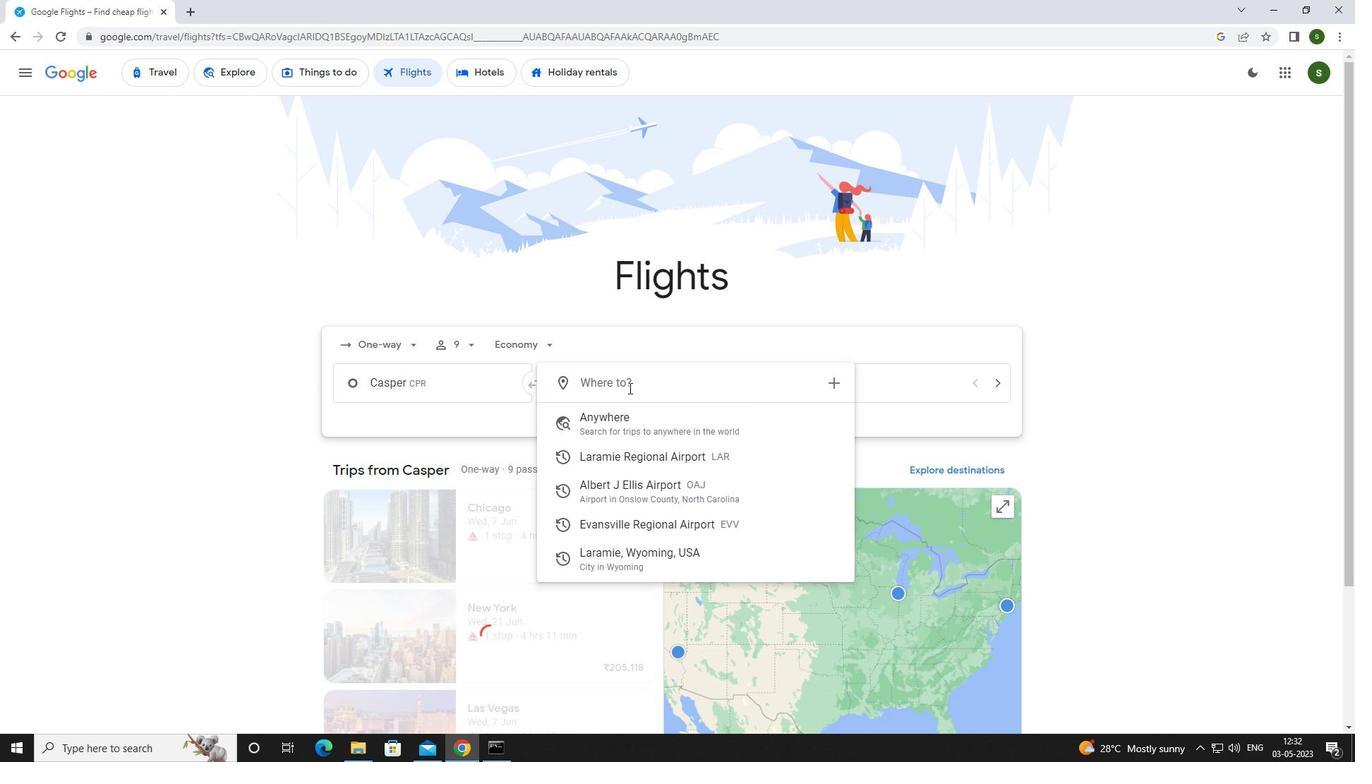 
Action: Key pressed <Key.caps_lock>e<Key.caps_lock>vansv
Screenshot: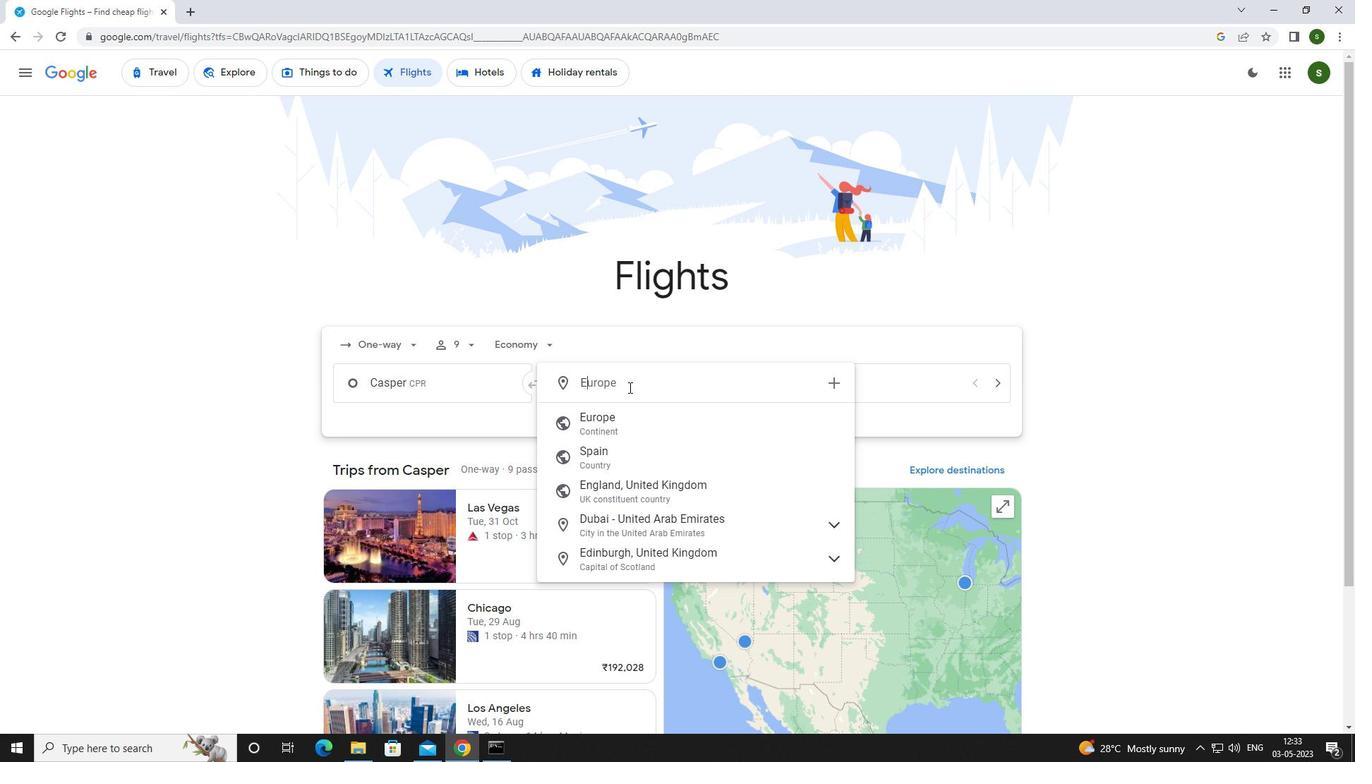 
Action: Mouse moved to (645, 456)
Screenshot: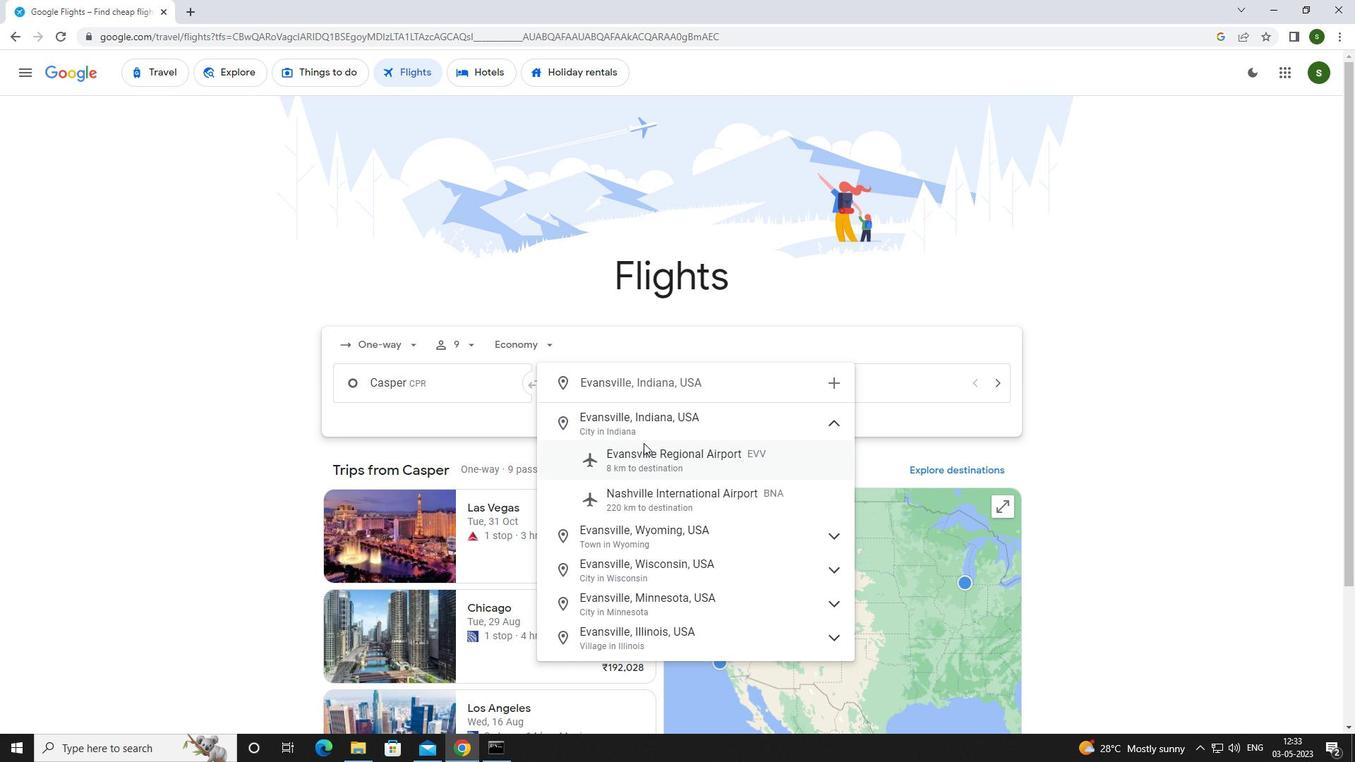 
Action: Mouse pressed left at (645, 456)
Screenshot: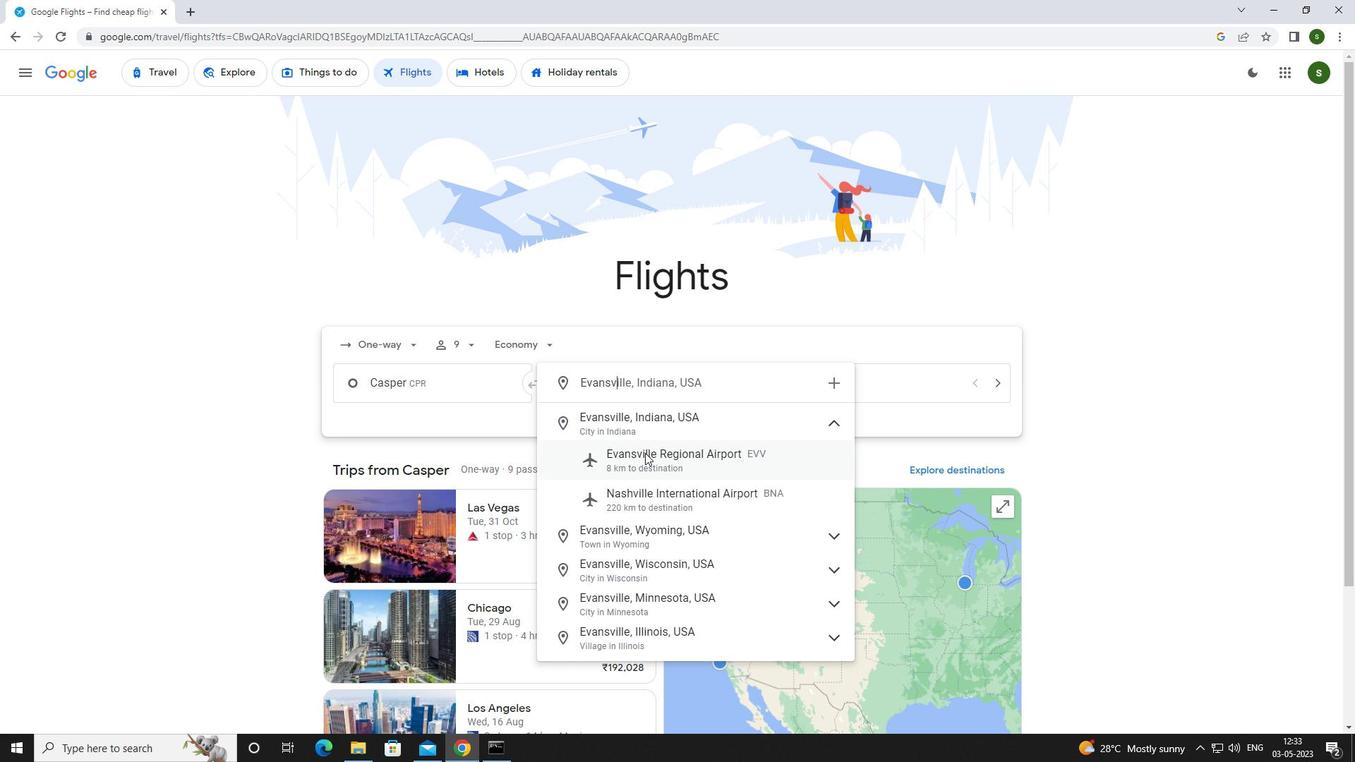 
Action: Mouse moved to (831, 384)
Screenshot: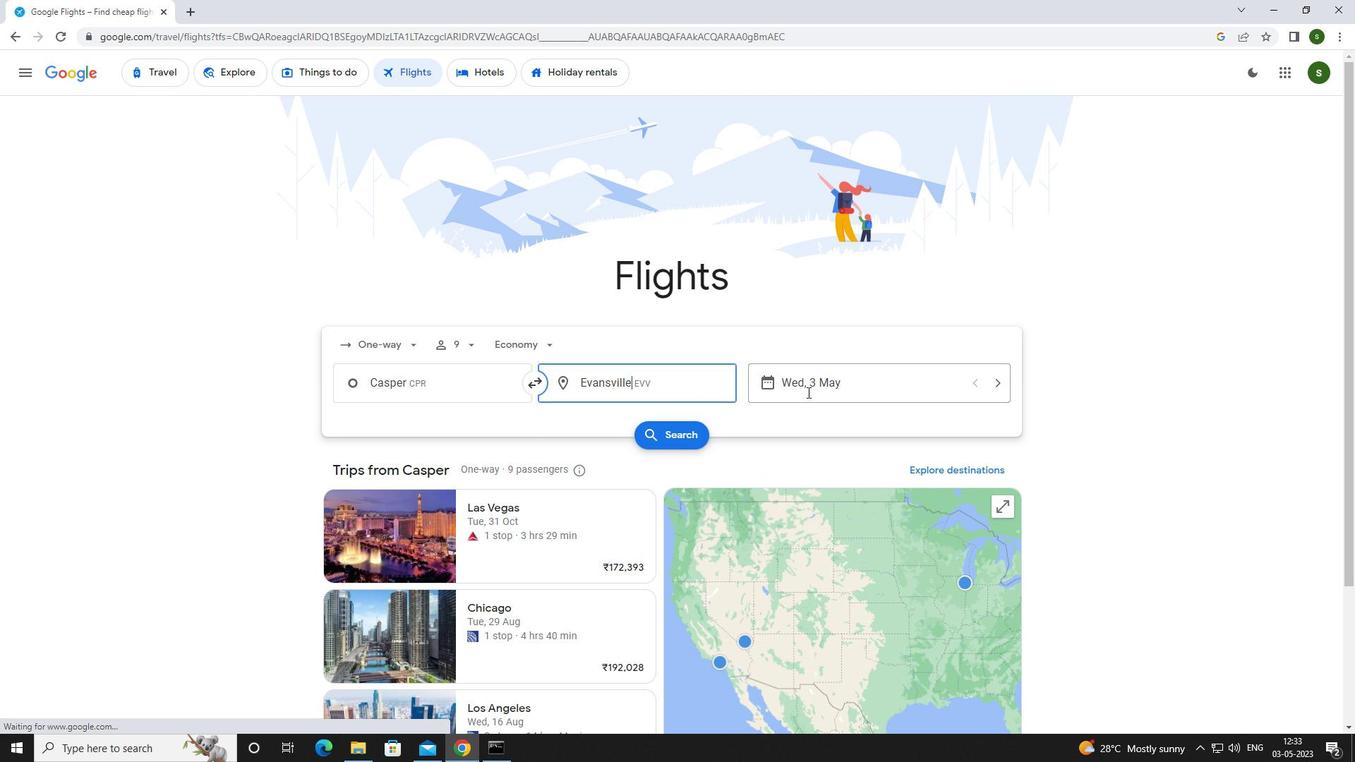 
Action: Mouse pressed left at (831, 384)
Screenshot: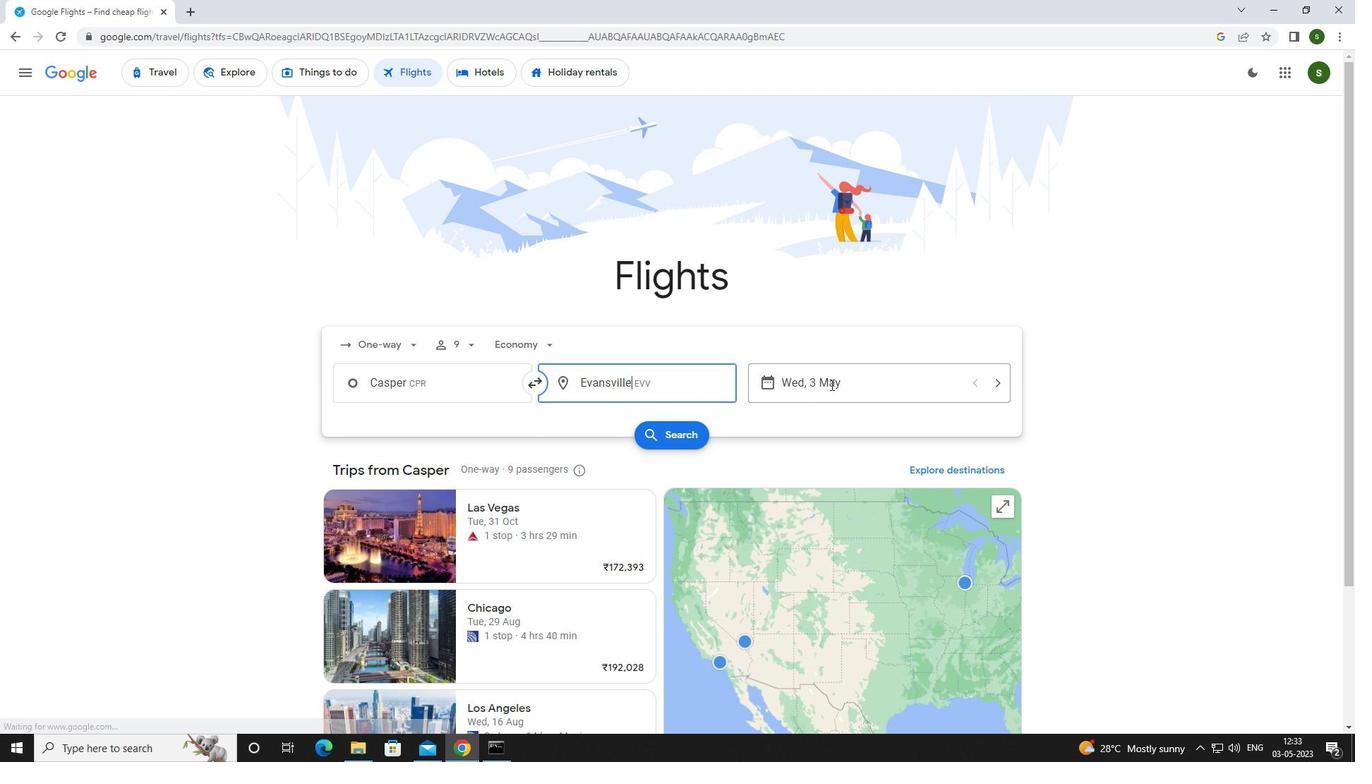 
Action: Mouse moved to (620, 476)
Screenshot: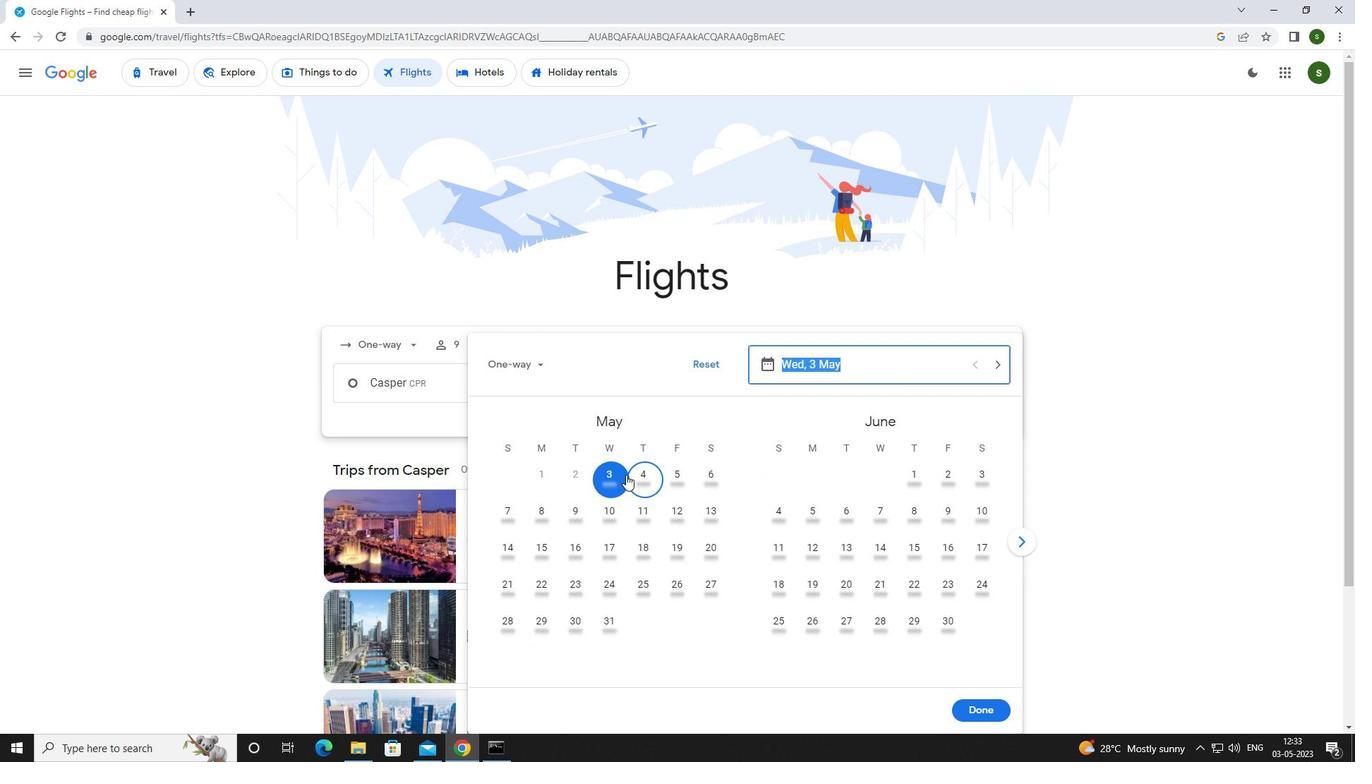 
Action: Mouse pressed left at (620, 476)
Screenshot: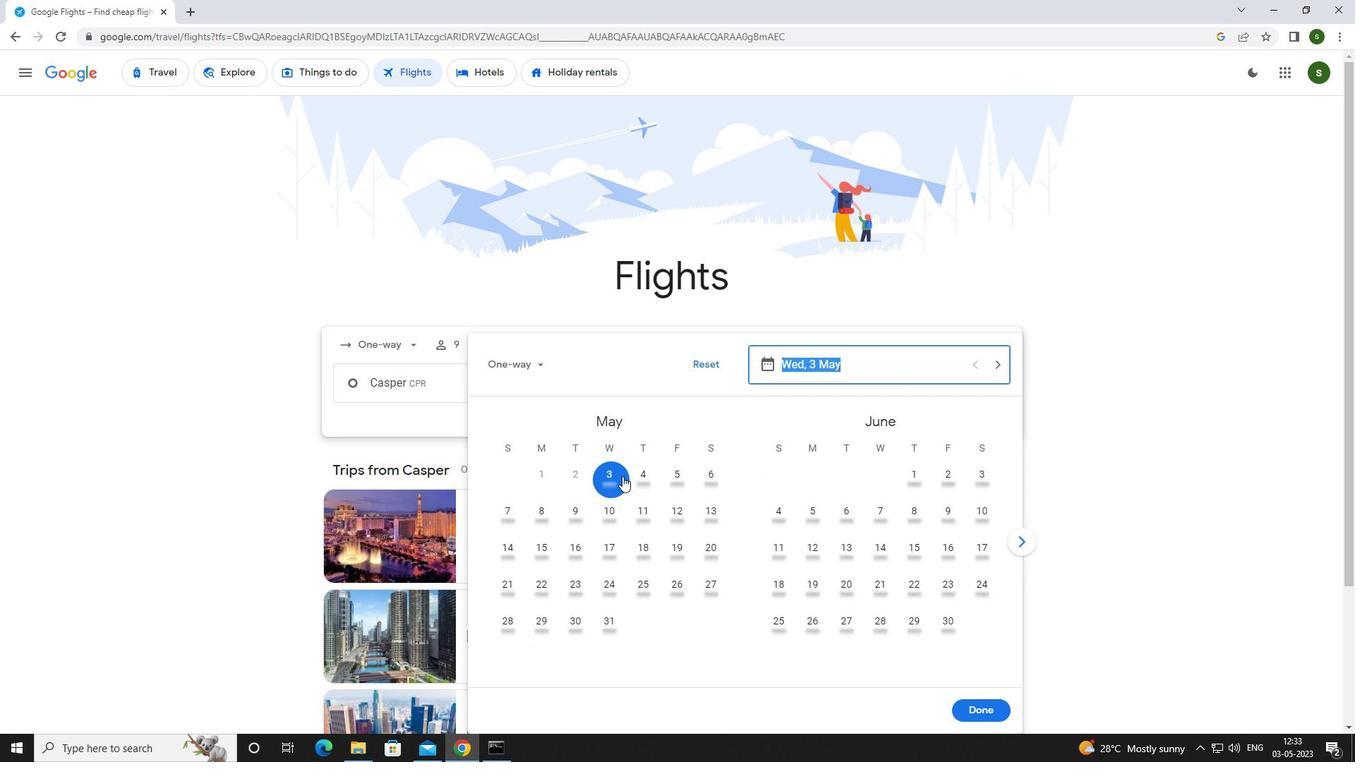 
Action: Mouse moved to (978, 711)
Screenshot: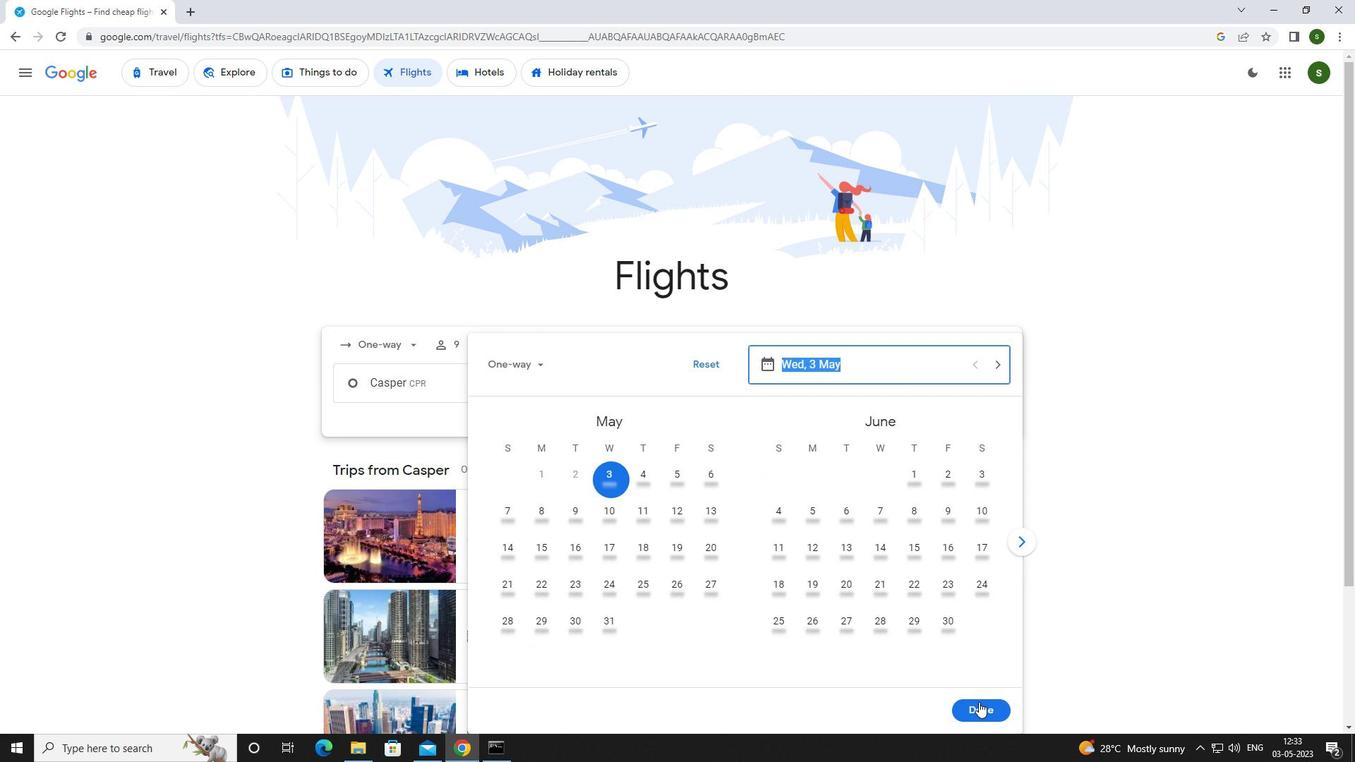 
Action: Mouse pressed left at (978, 711)
Screenshot: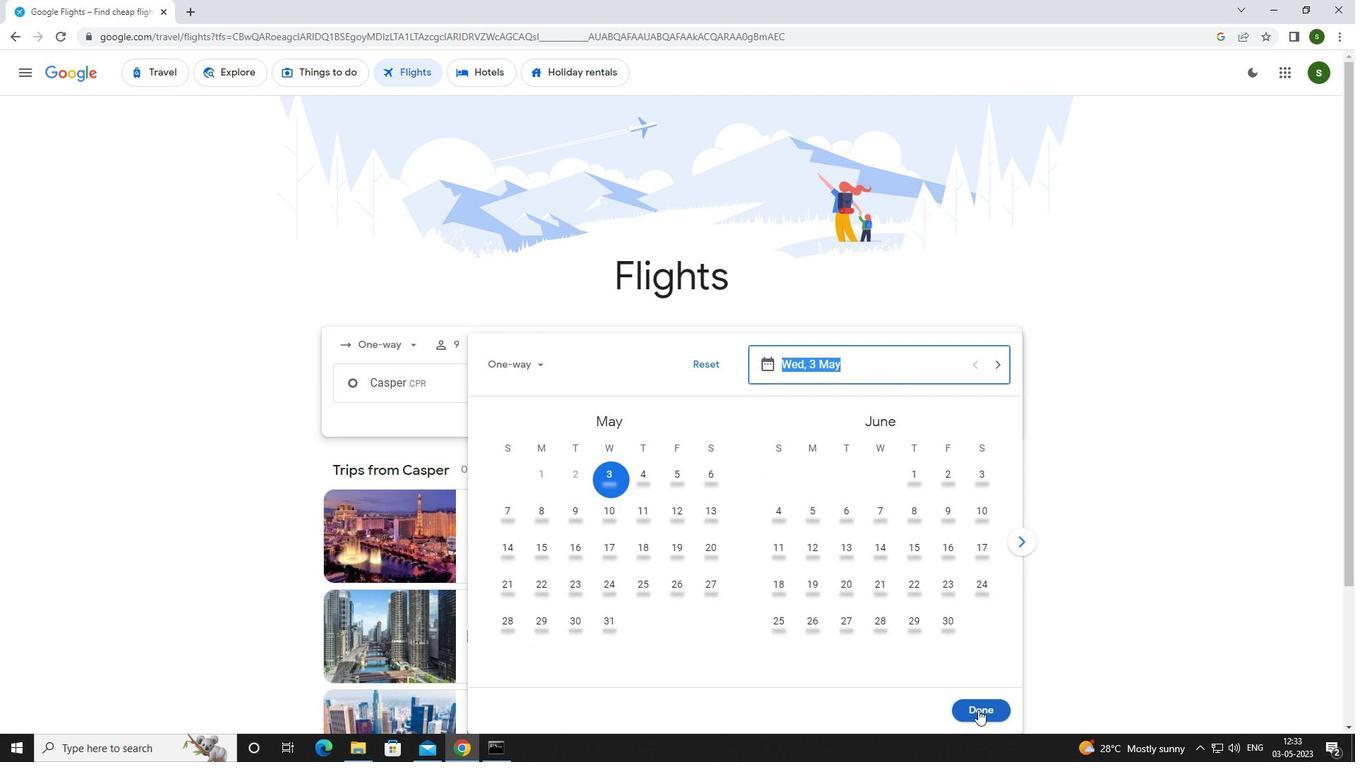 
Action: Mouse moved to (662, 438)
Screenshot: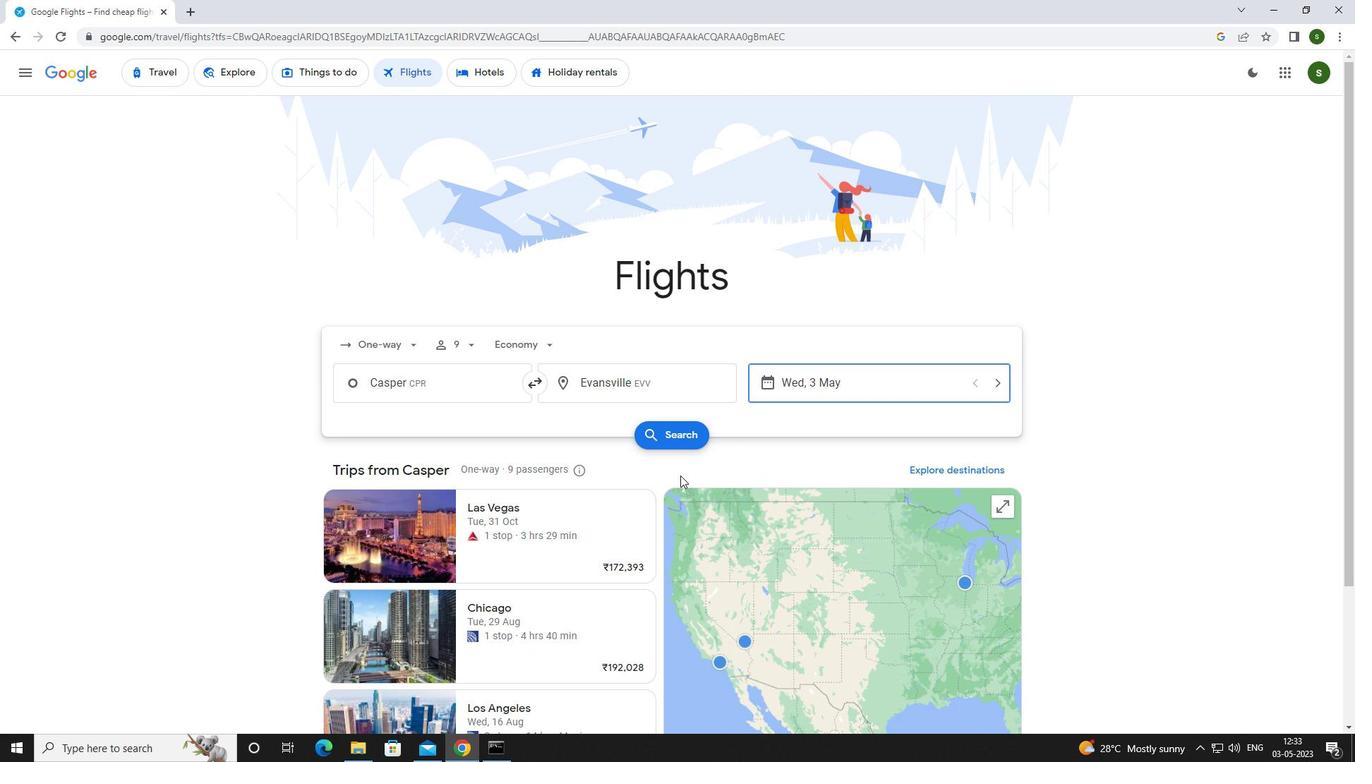 
Action: Mouse pressed left at (662, 438)
Screenshot: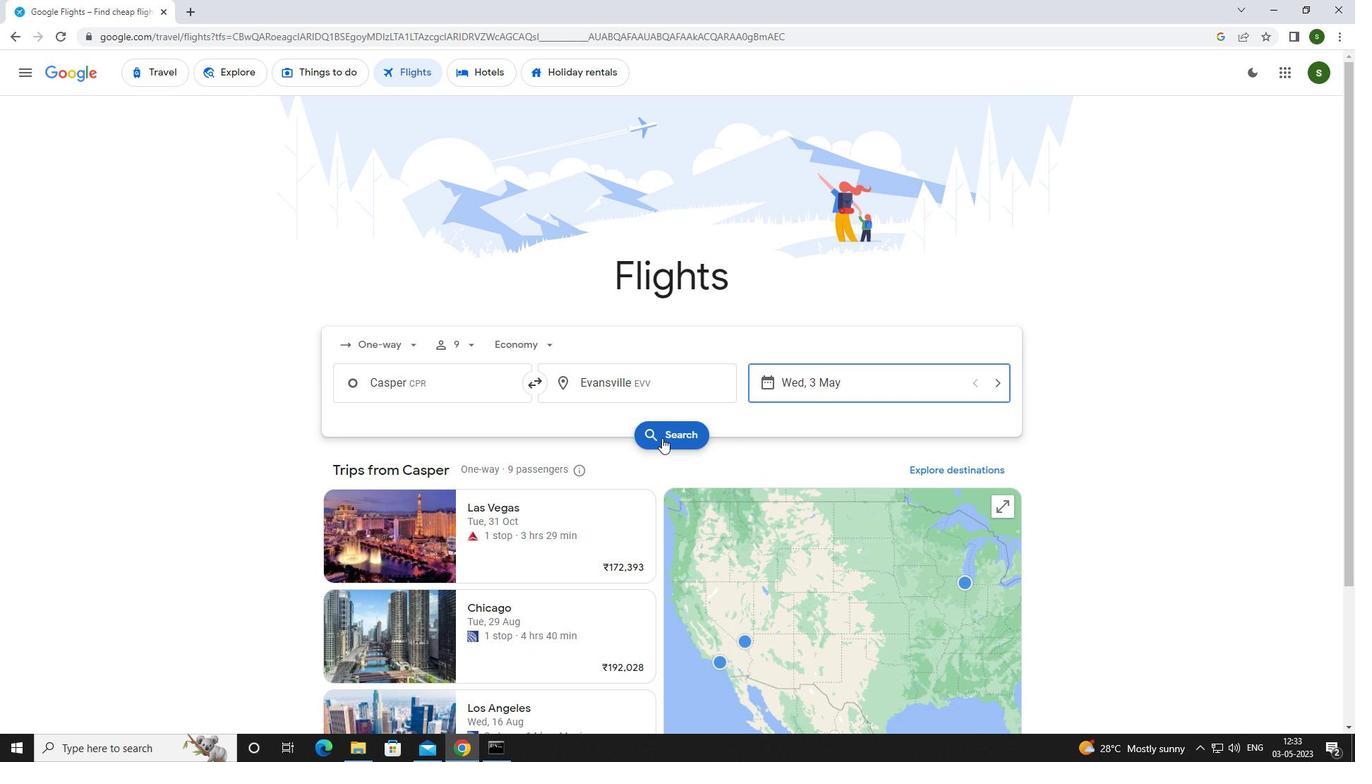 
Action: Mouse moved to (363, 207)
Screenshot: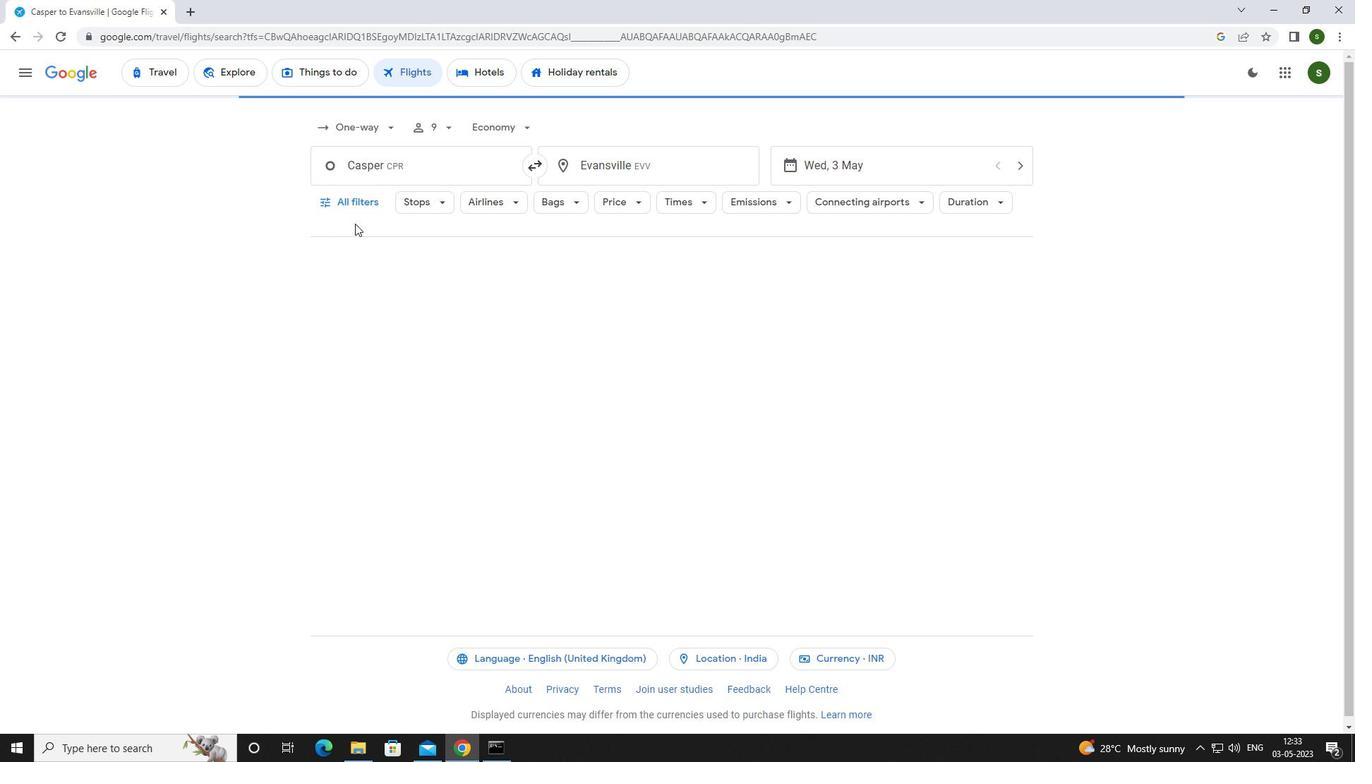 
Action: Mouse pressed left at (363, 207)
Screenshot: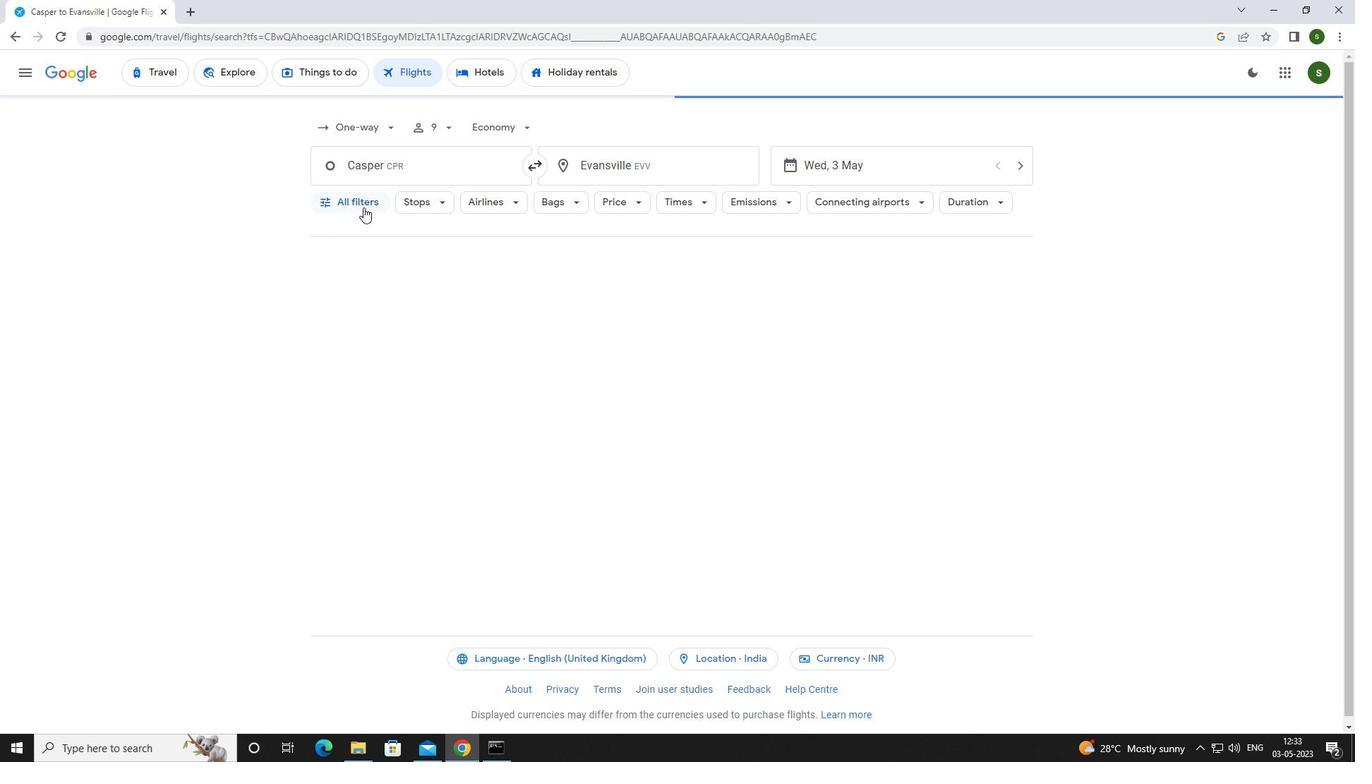 
Action: Mouse moved to (447, 340)
Screenshot: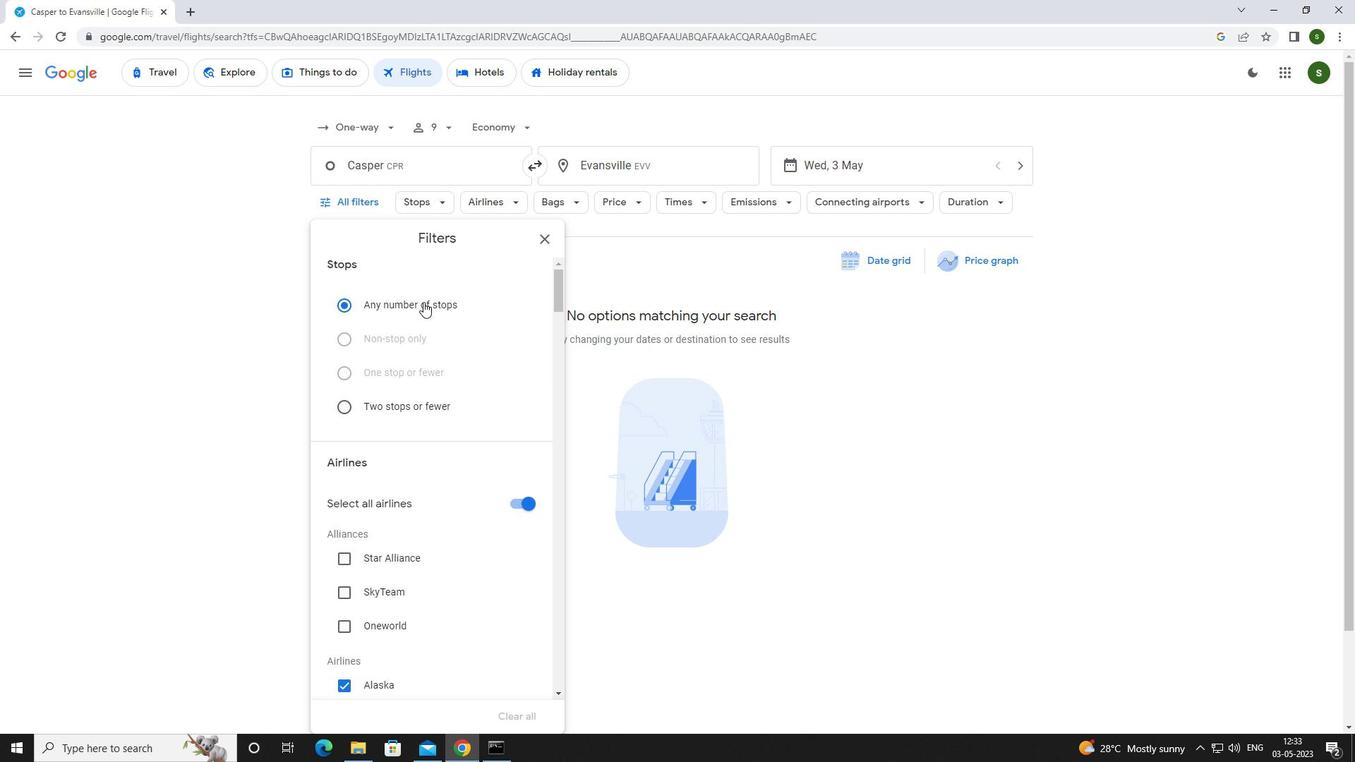 
Action: Mouse scrolled (447, 340) with delta (0, 0)
Screenshot: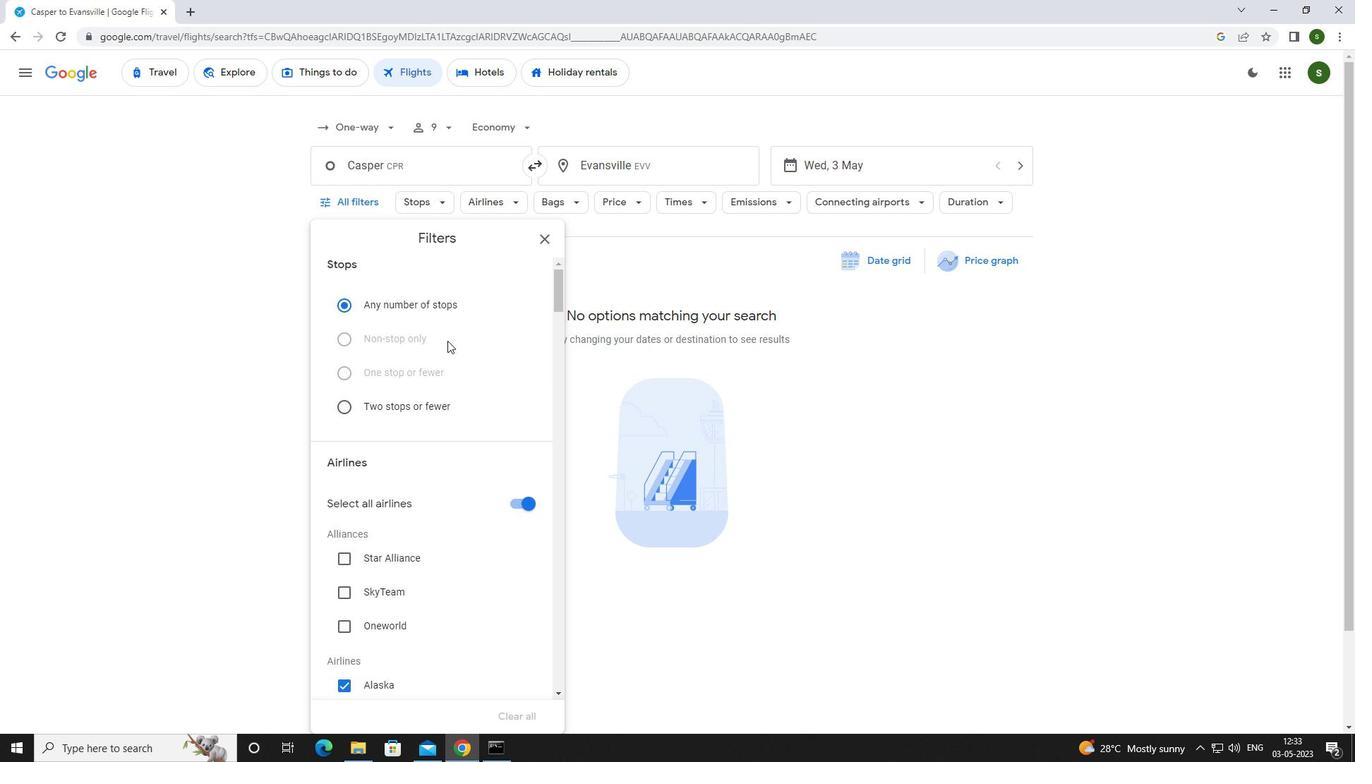 
Action: Mouse scrolled (447, 340) with delta (0, 0)
Screenshot: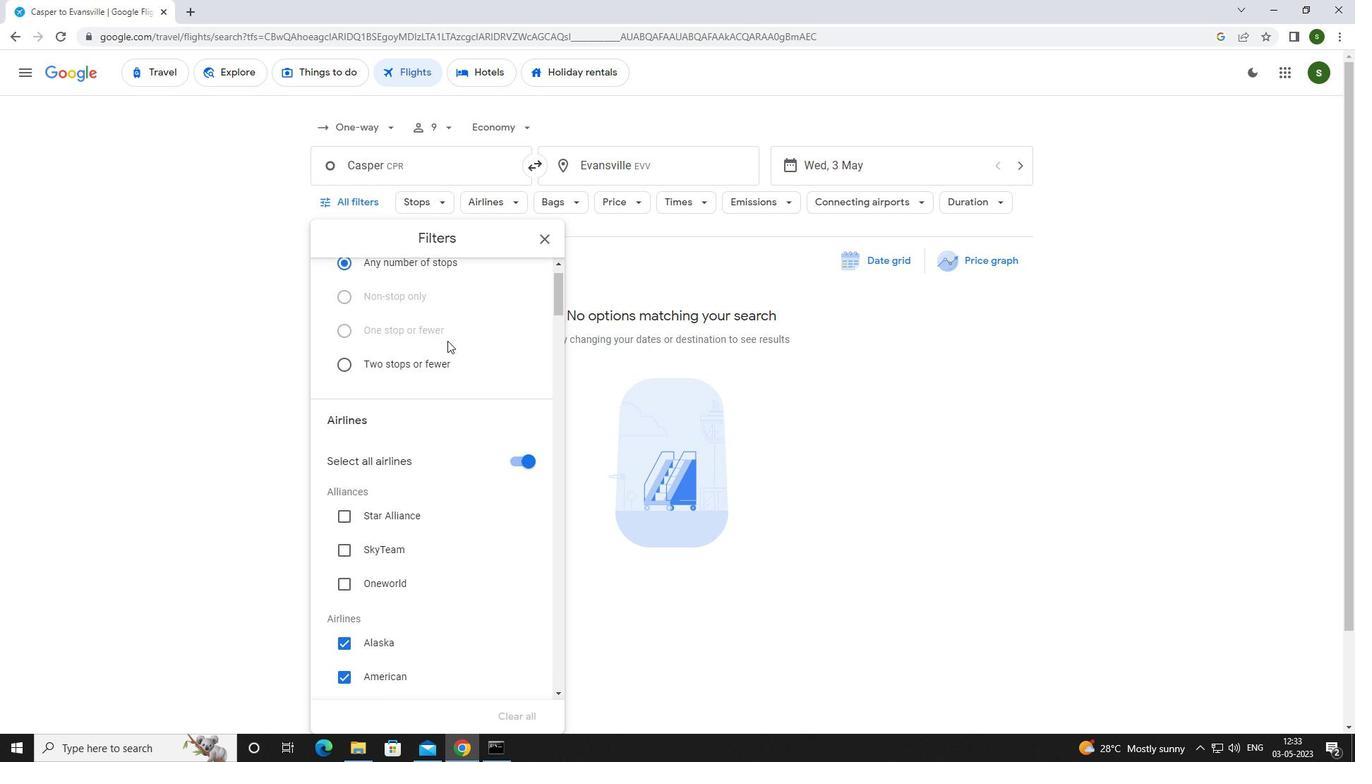 
Action: Mouse scrolled (447, 340) with delta (0, 0)
Screenshot: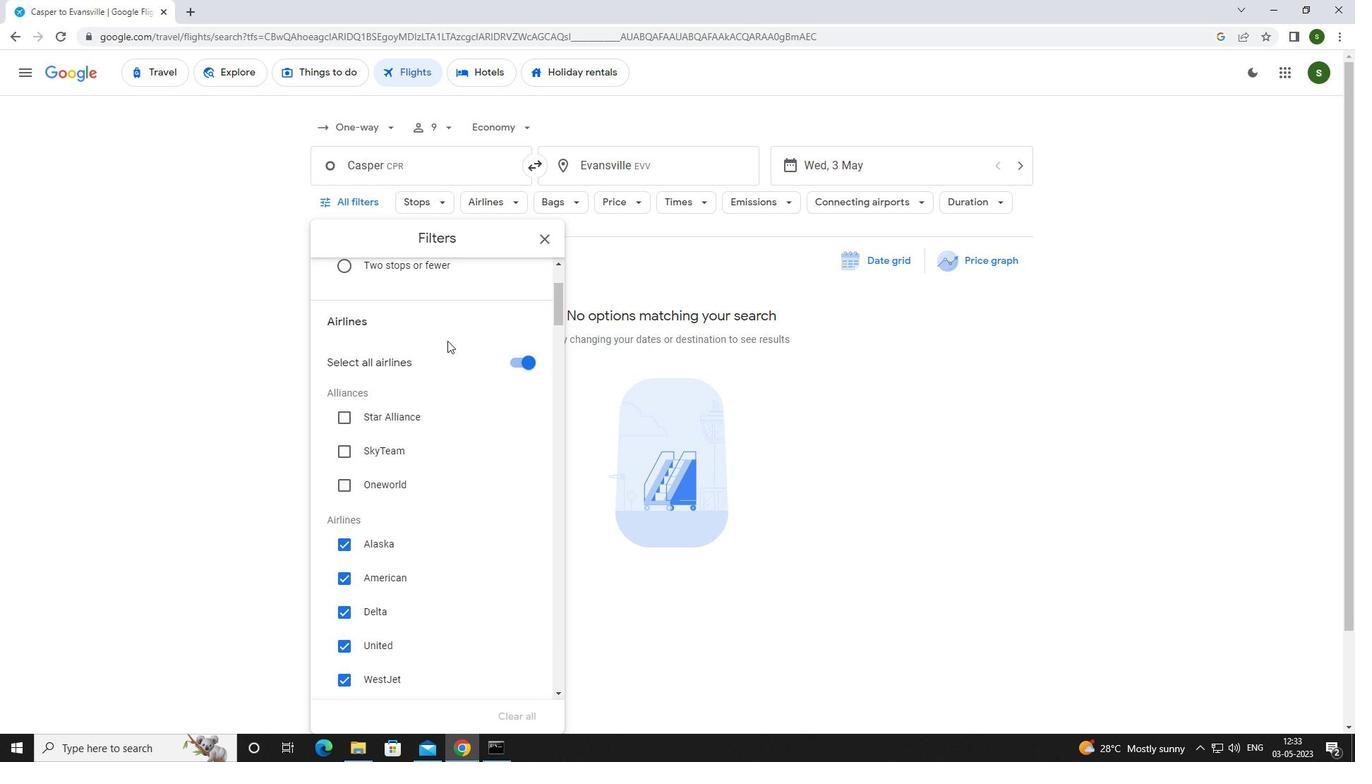 
Action: Mouse scrolled (447, 340) with delta (0, 0)
Screenshot: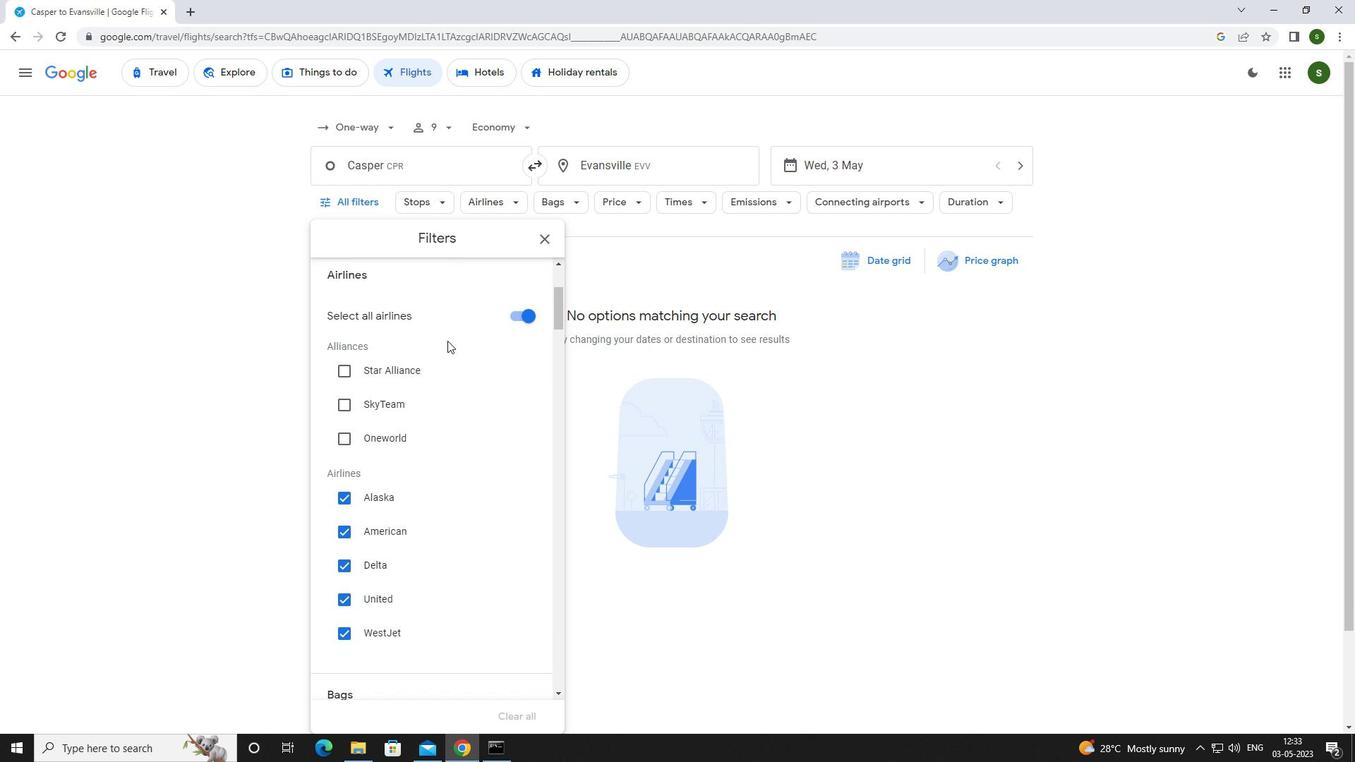 
Action: Mouse scrolled (447, 340) with delta (0, 0)
Screenshot: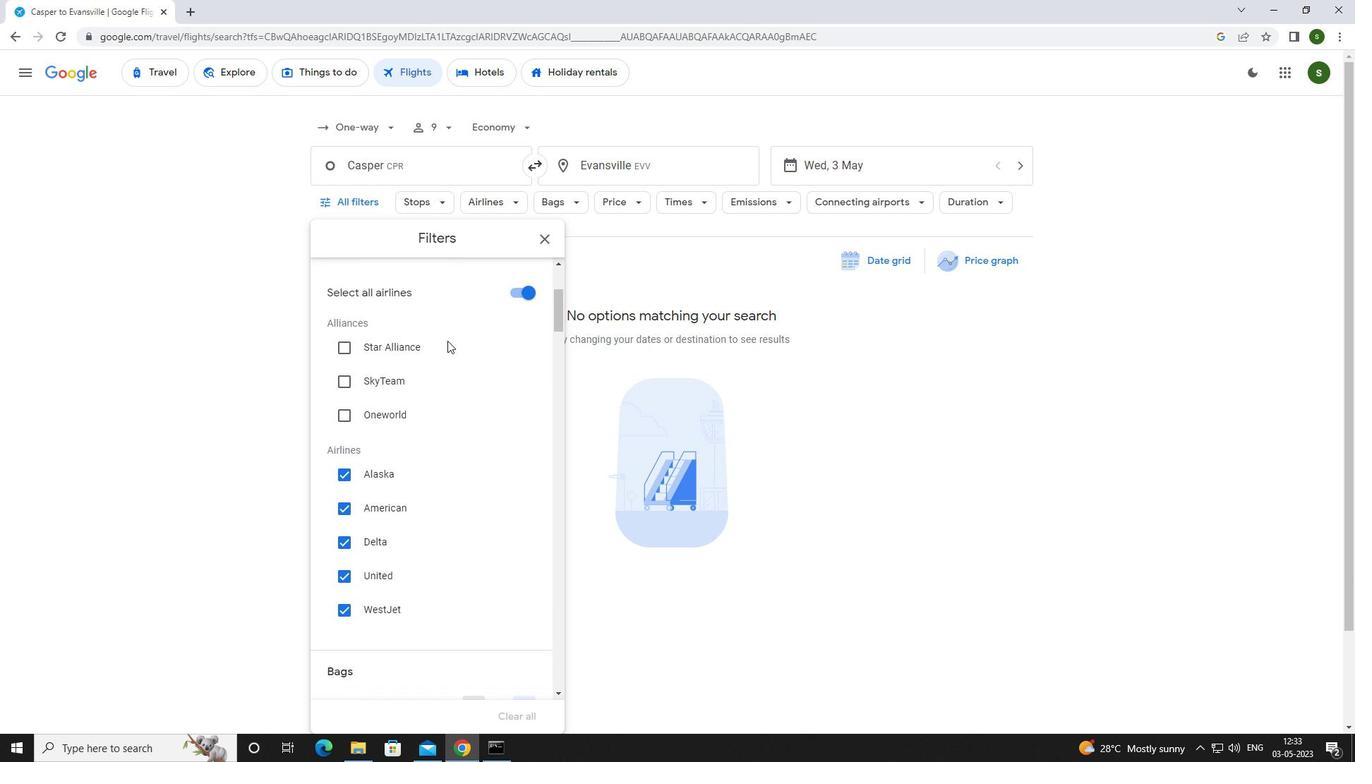
Action: Mouse scrolled (447, 340) with delta (0, 0)
Screenshot: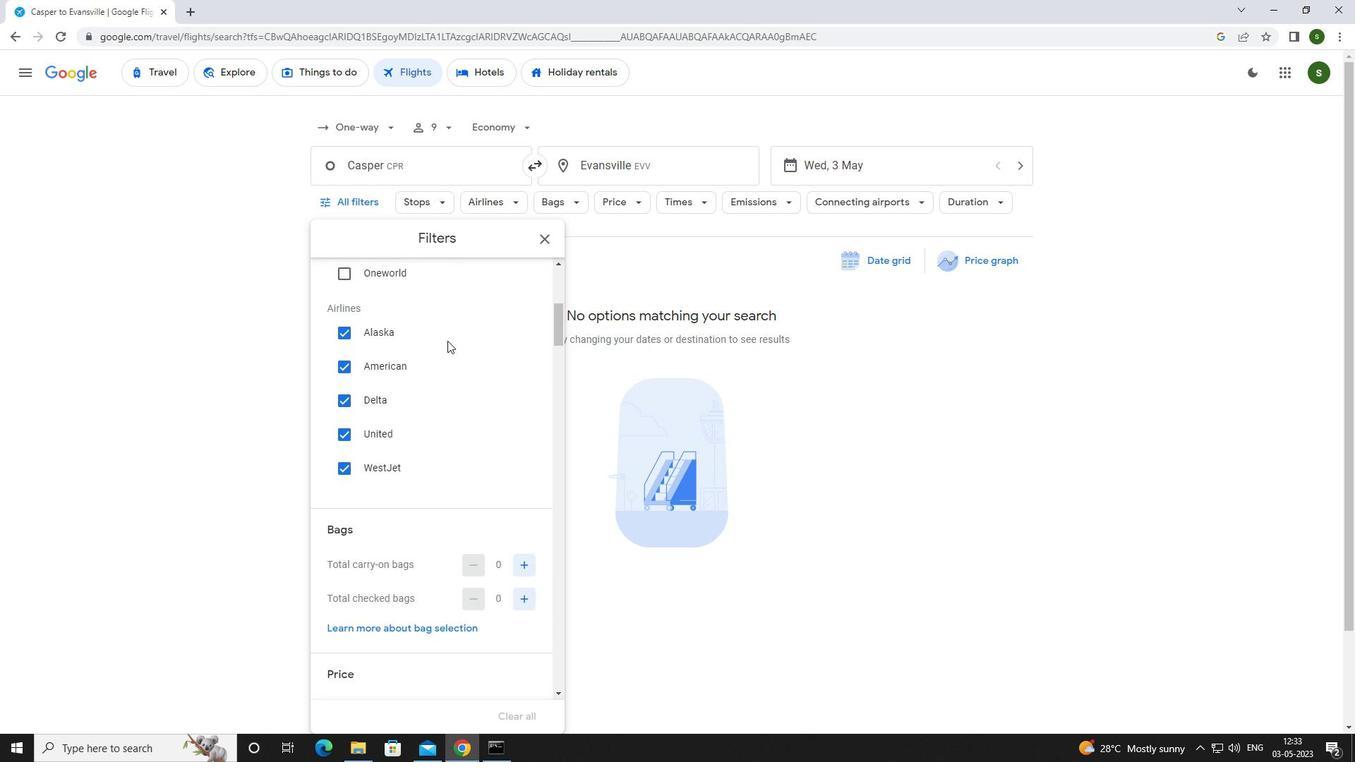 
Action: Mouse scrolled (447, 340) with delta (0, 0)
Screenshot: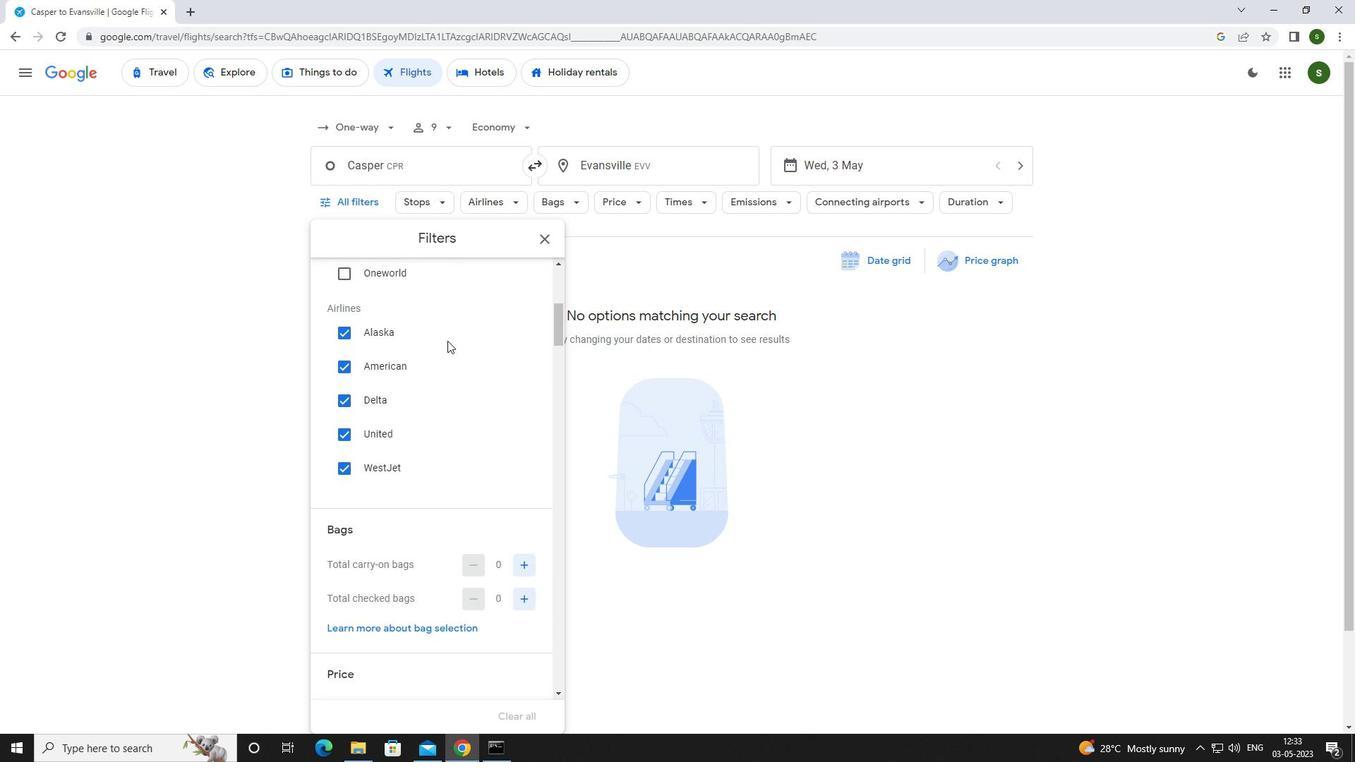 
Action: Mouse scrolled (447, 340) with delta (0, 0)
Screenshot: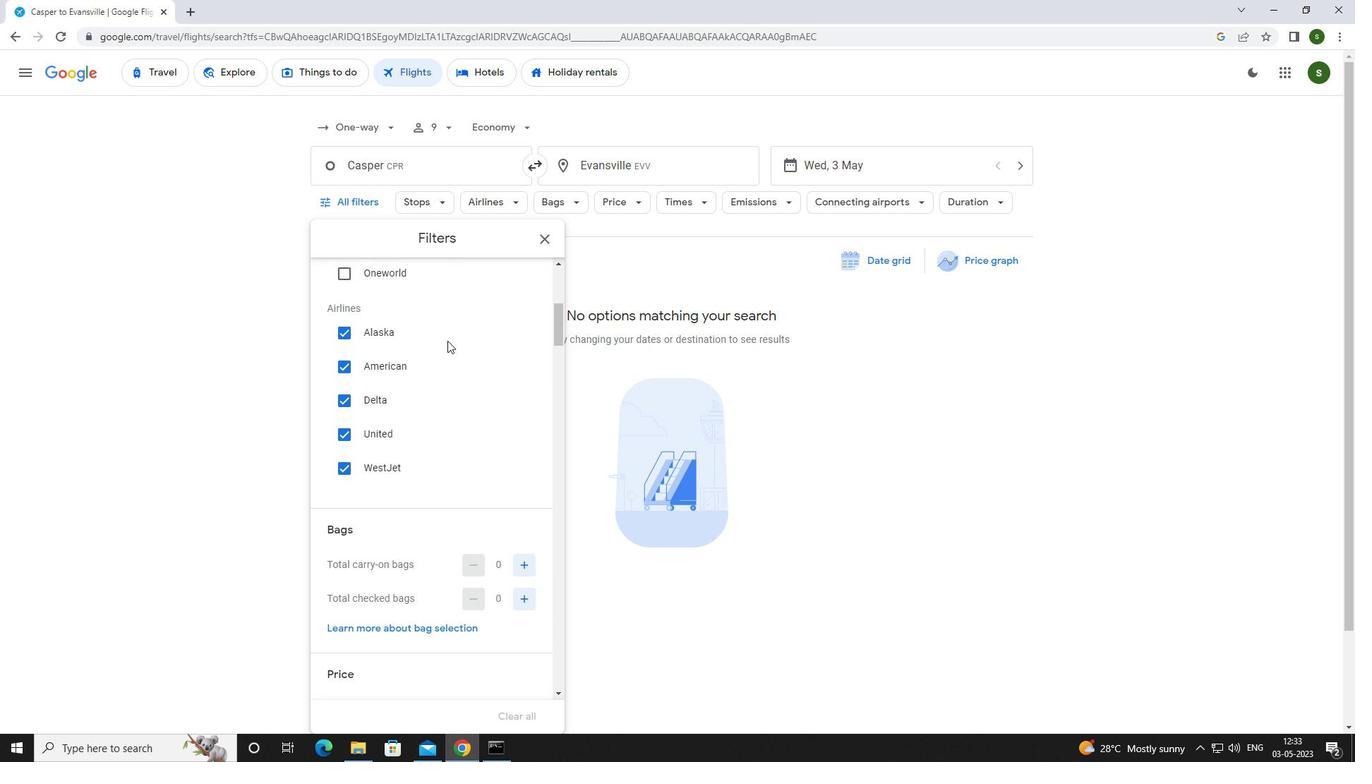 
Action: Mouse moved to (521, 383)
Screenshot: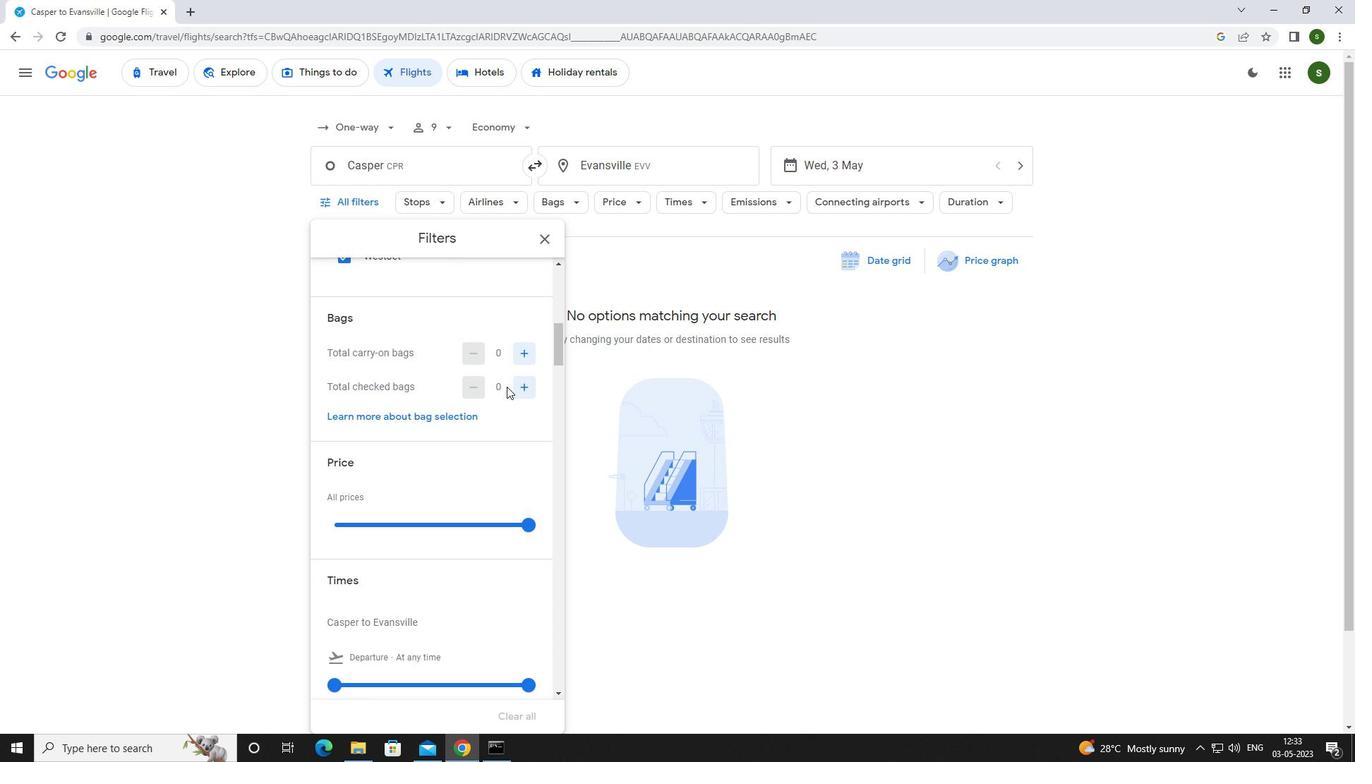 
Action: Mouse pressed left at (521, 383)
Screenshot: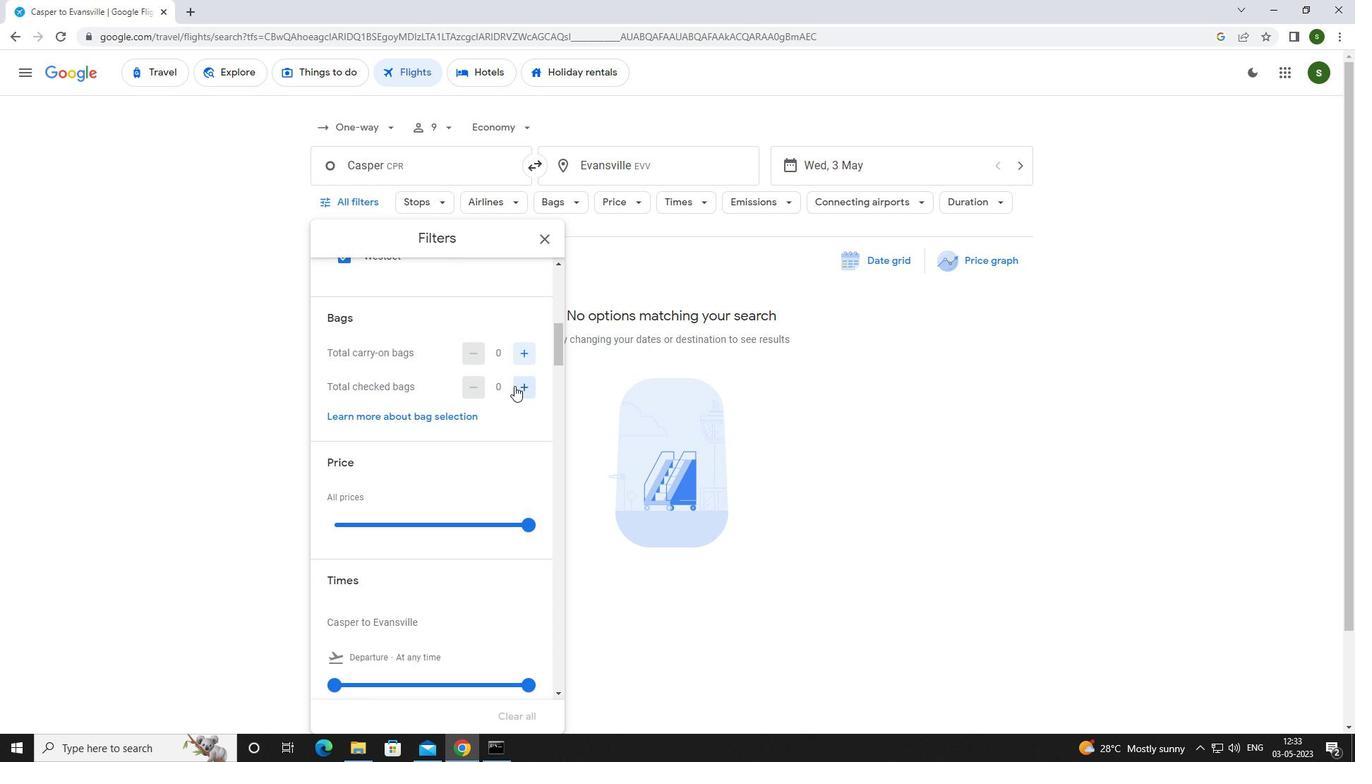 
Action: Mouse pressed left at (521, 383)
Screenshot: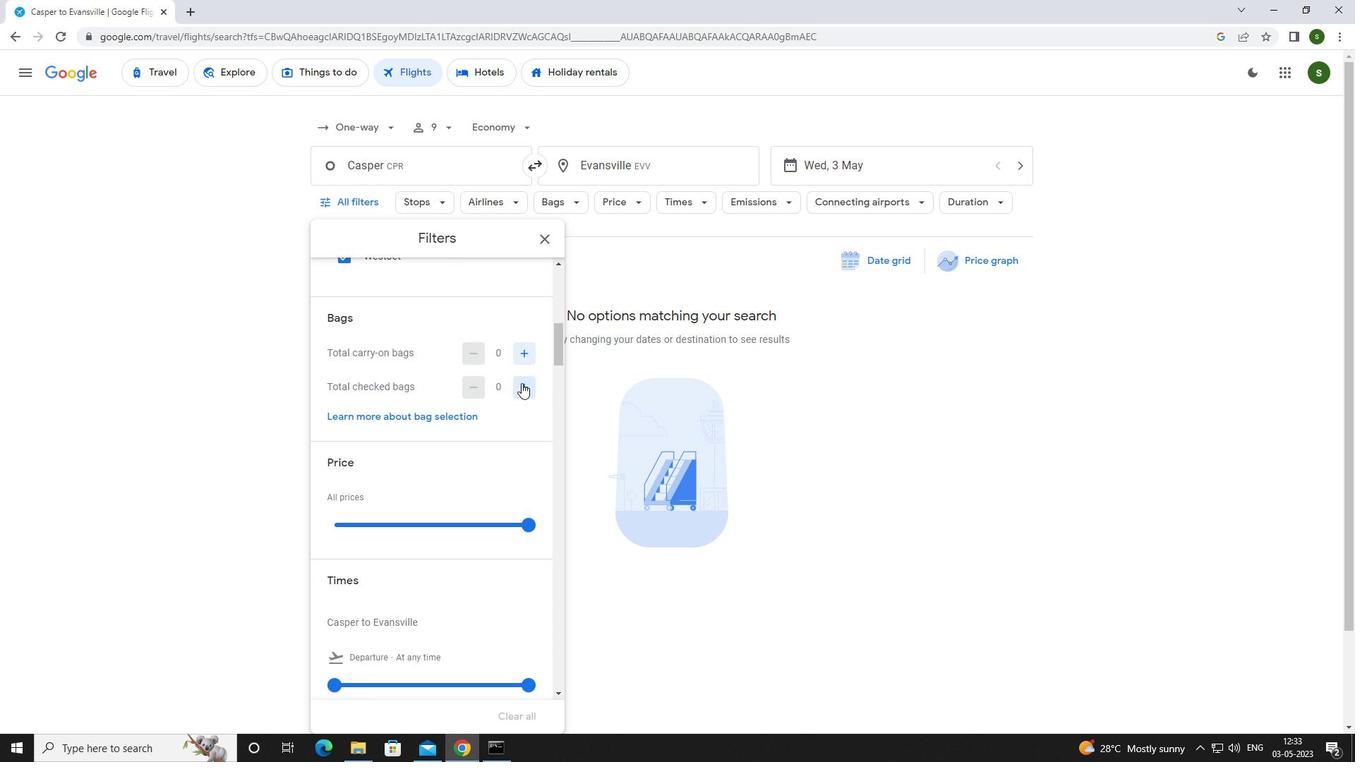 
Action: Mouse moved to (530, 525)
Screenshot: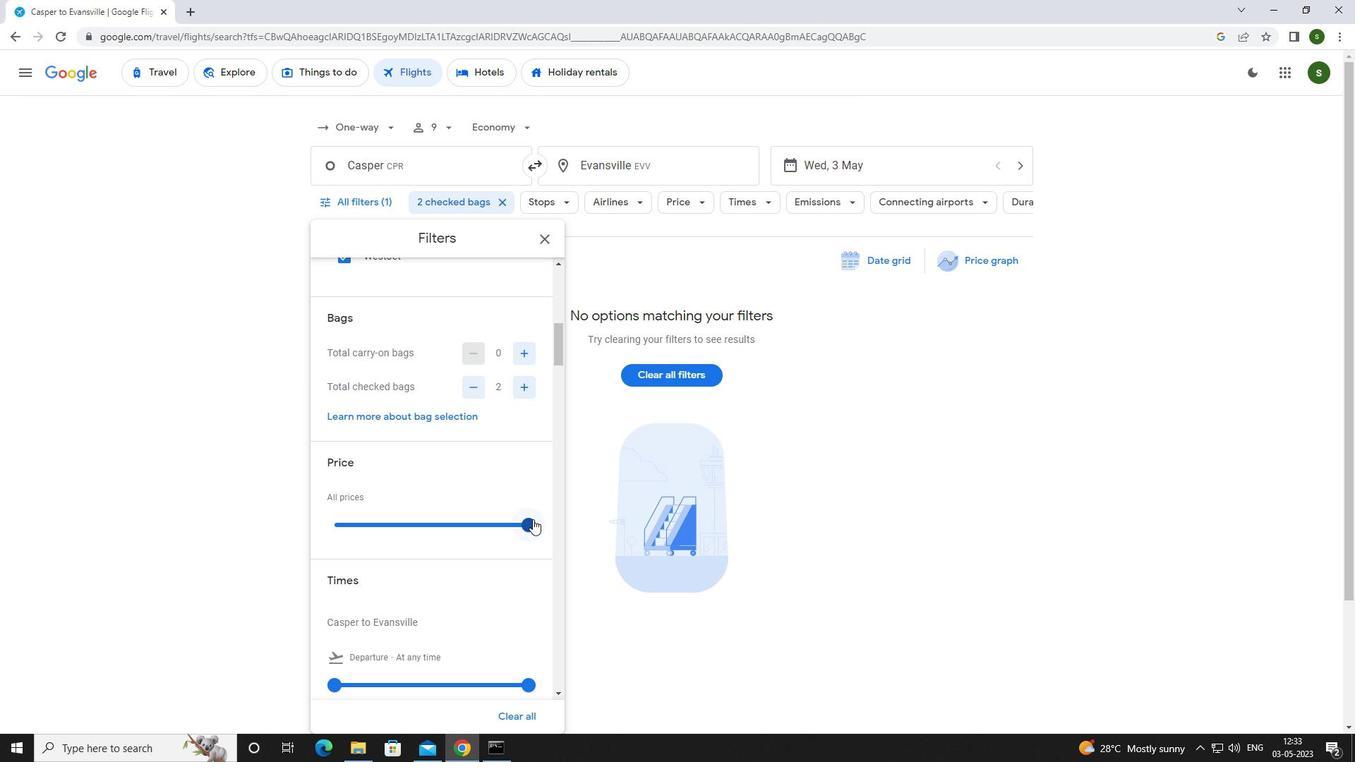 
Action: Mouse pressed left at (530, 525)
Screenshot: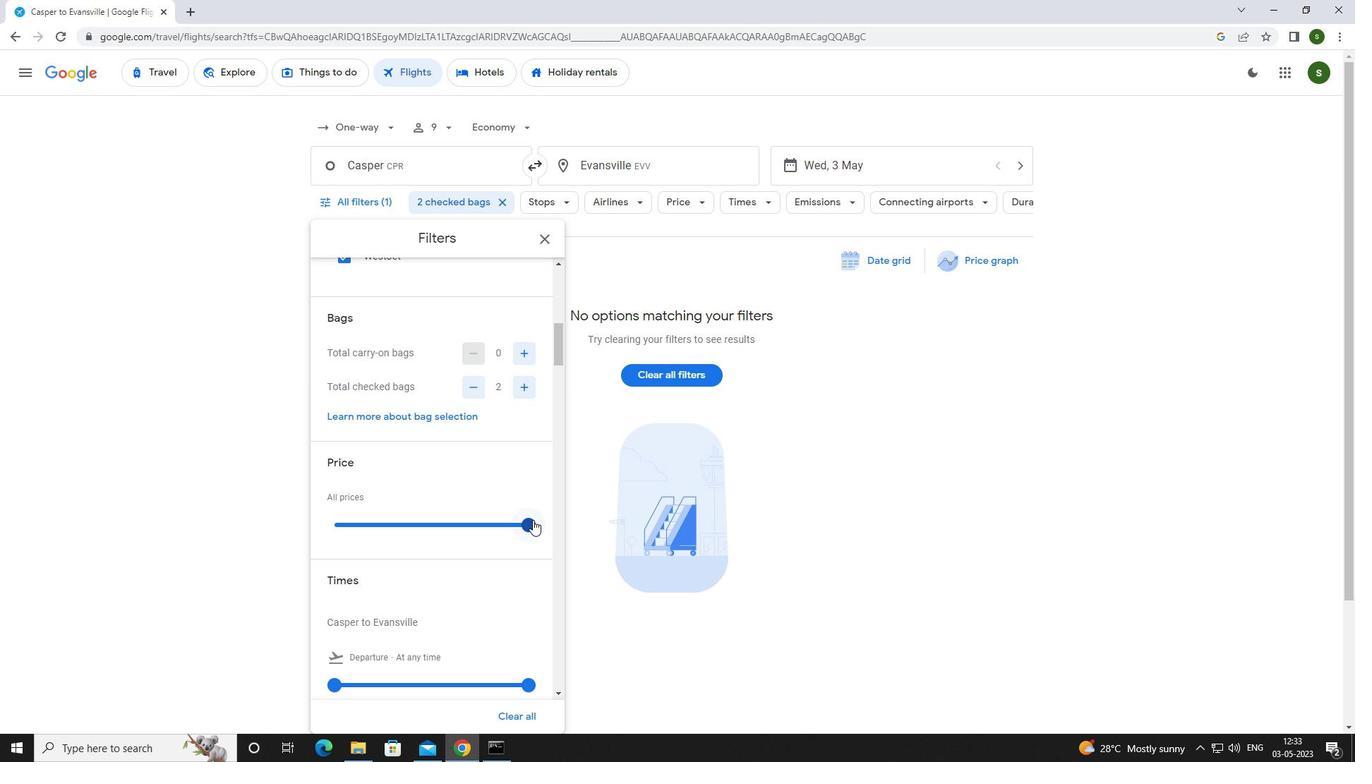 
Action: Mouse scrolled (530, 524) with delta (0, 0)
Screenshot: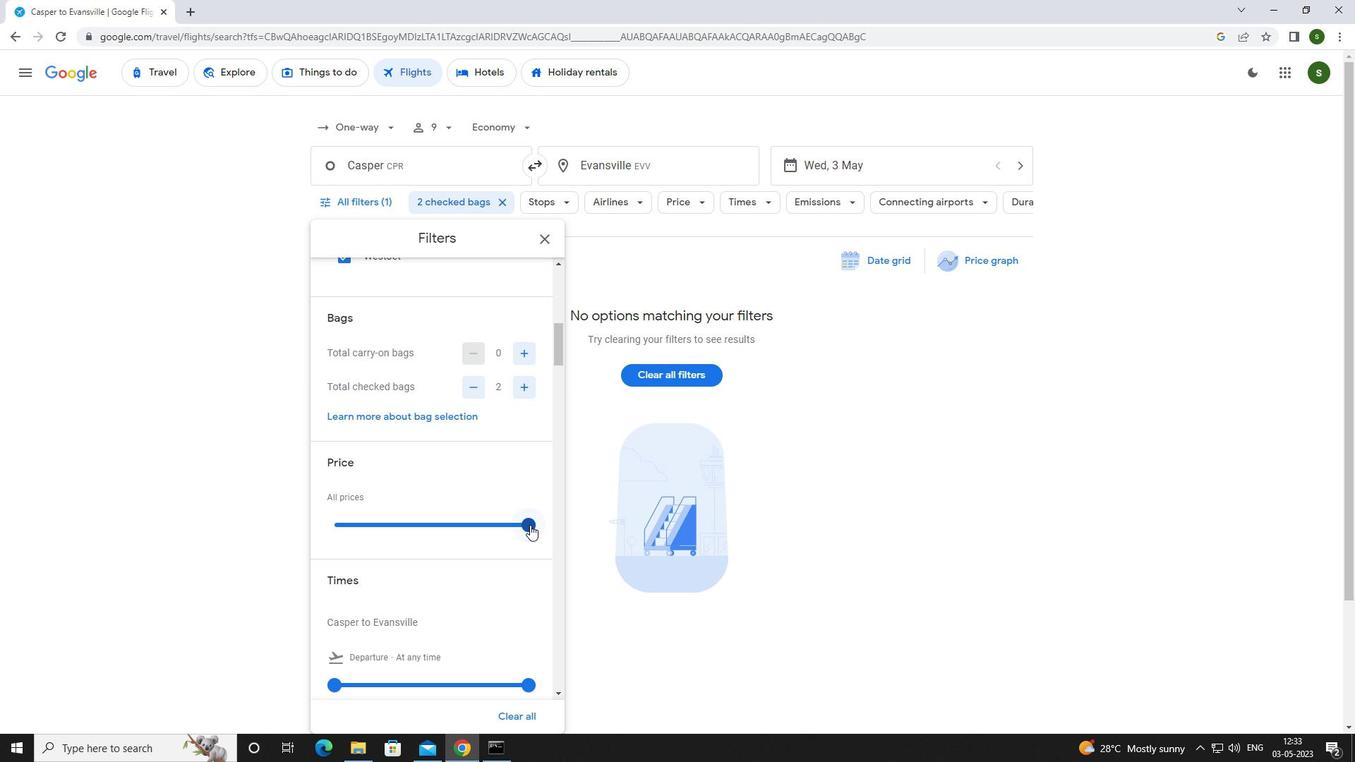 
Action: Mouse moved to (334, 608)
Screenshot: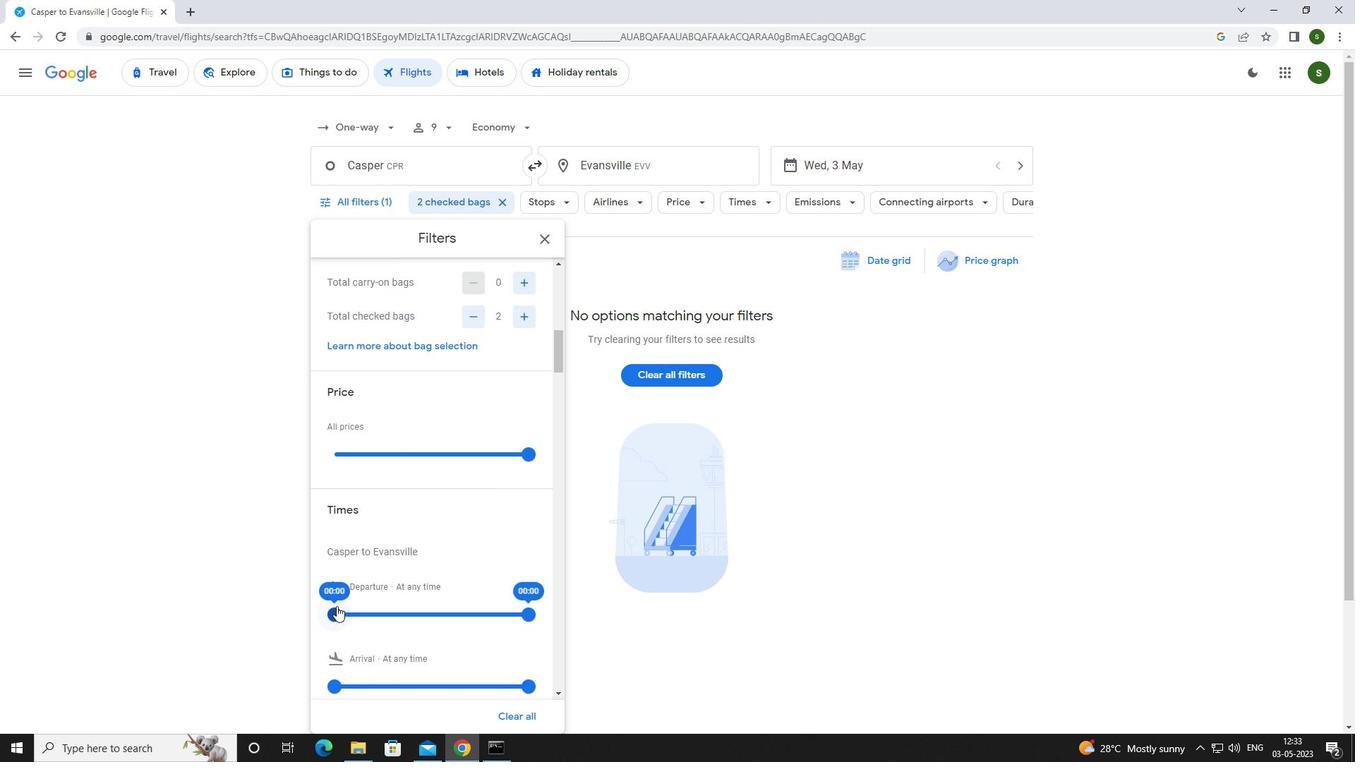 
Action: Mouse pressed left at (334, 608)
Screenshot: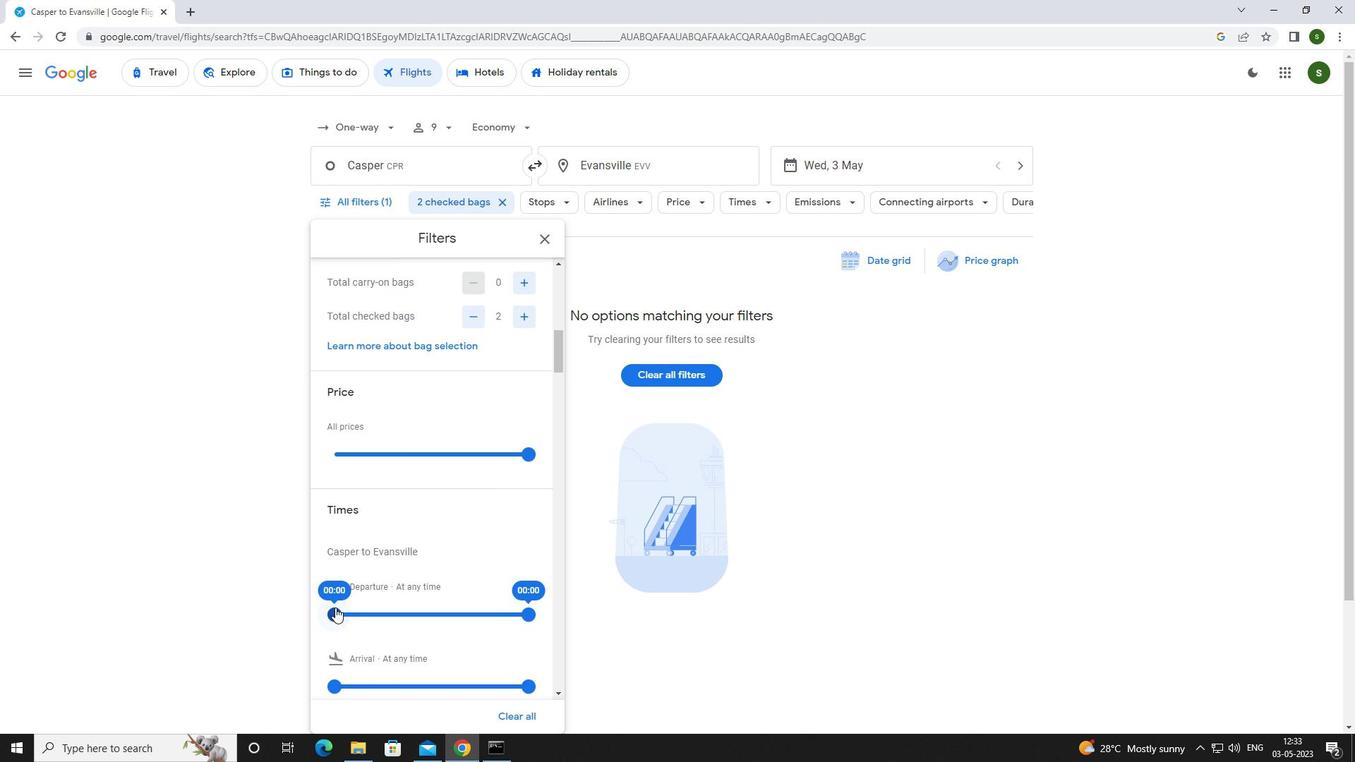 
Action: Mouse moved to (786, 508)
Screenshot: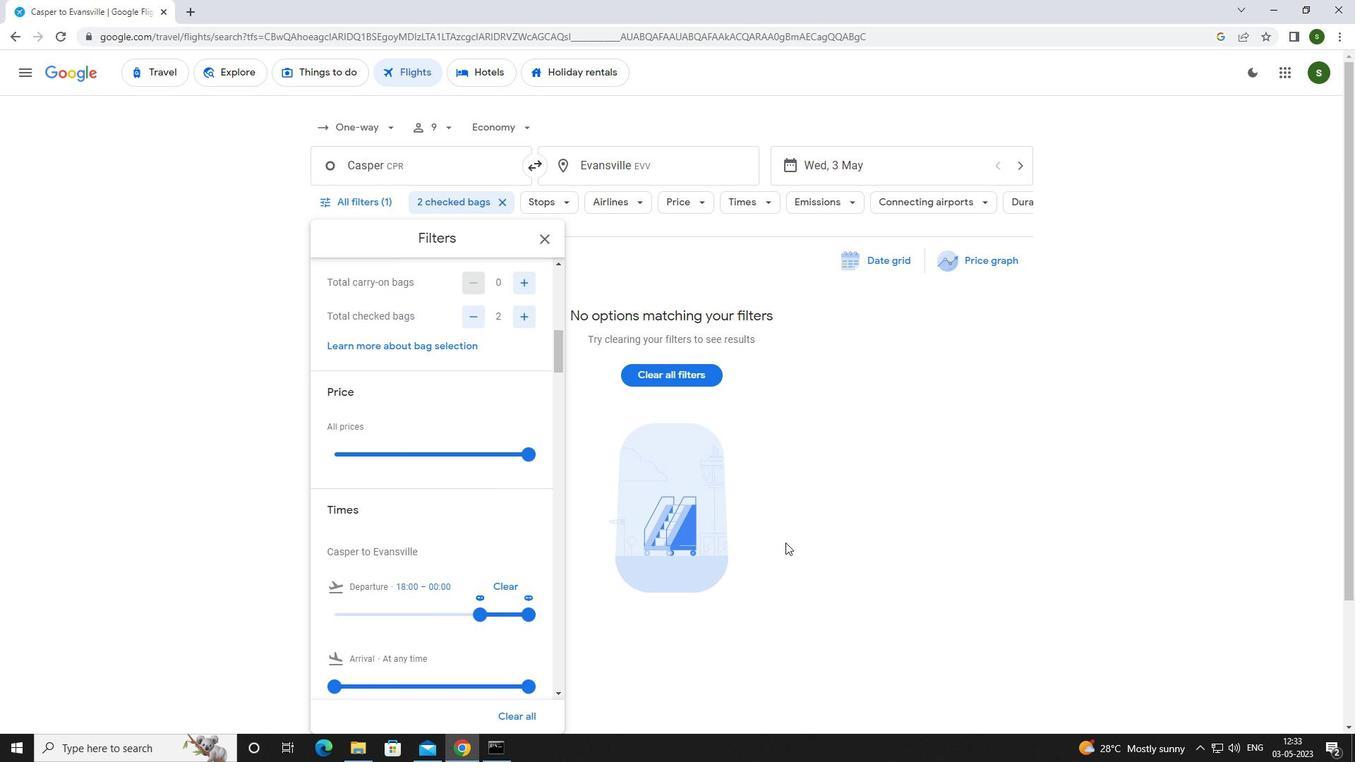 
Action: Mouse pressed left at (786, 508)
Screenshot: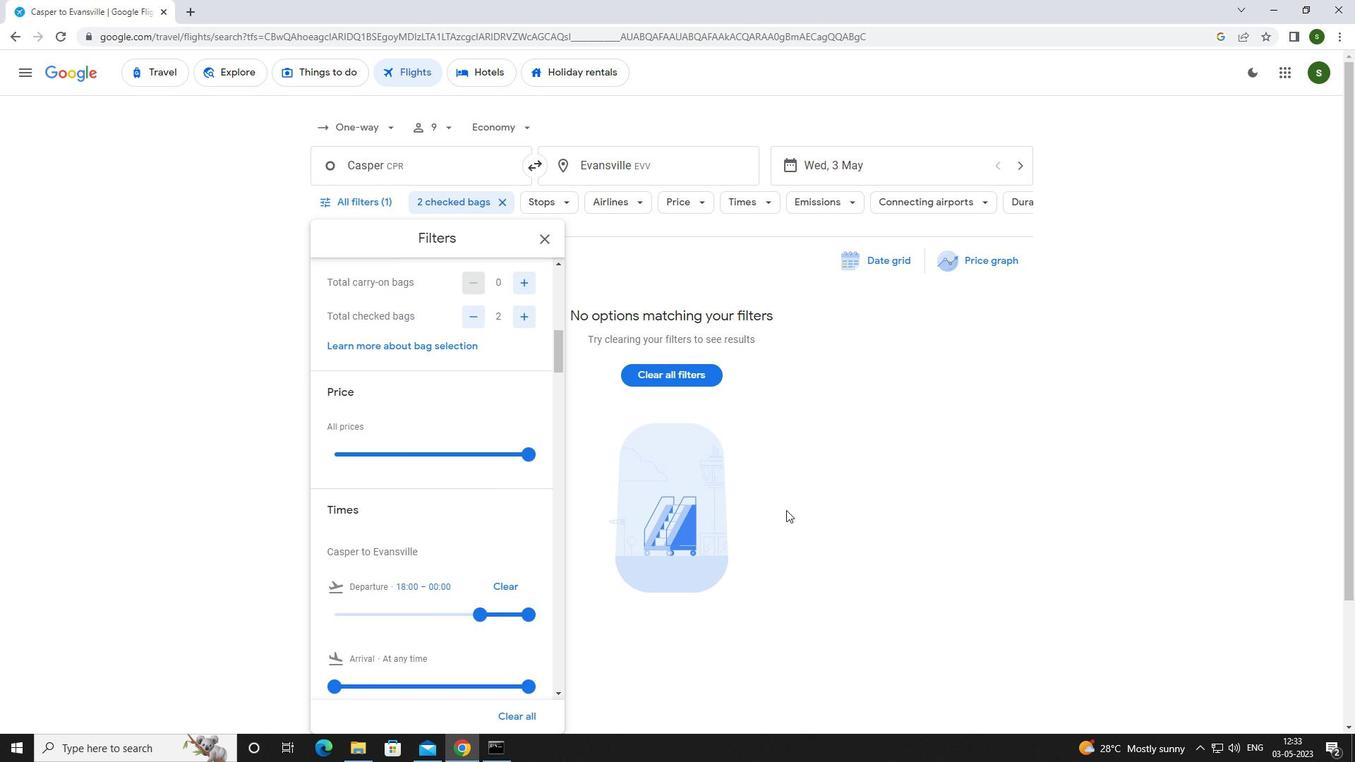 
Action: Mouse moved to (784, 506)
Screenshot: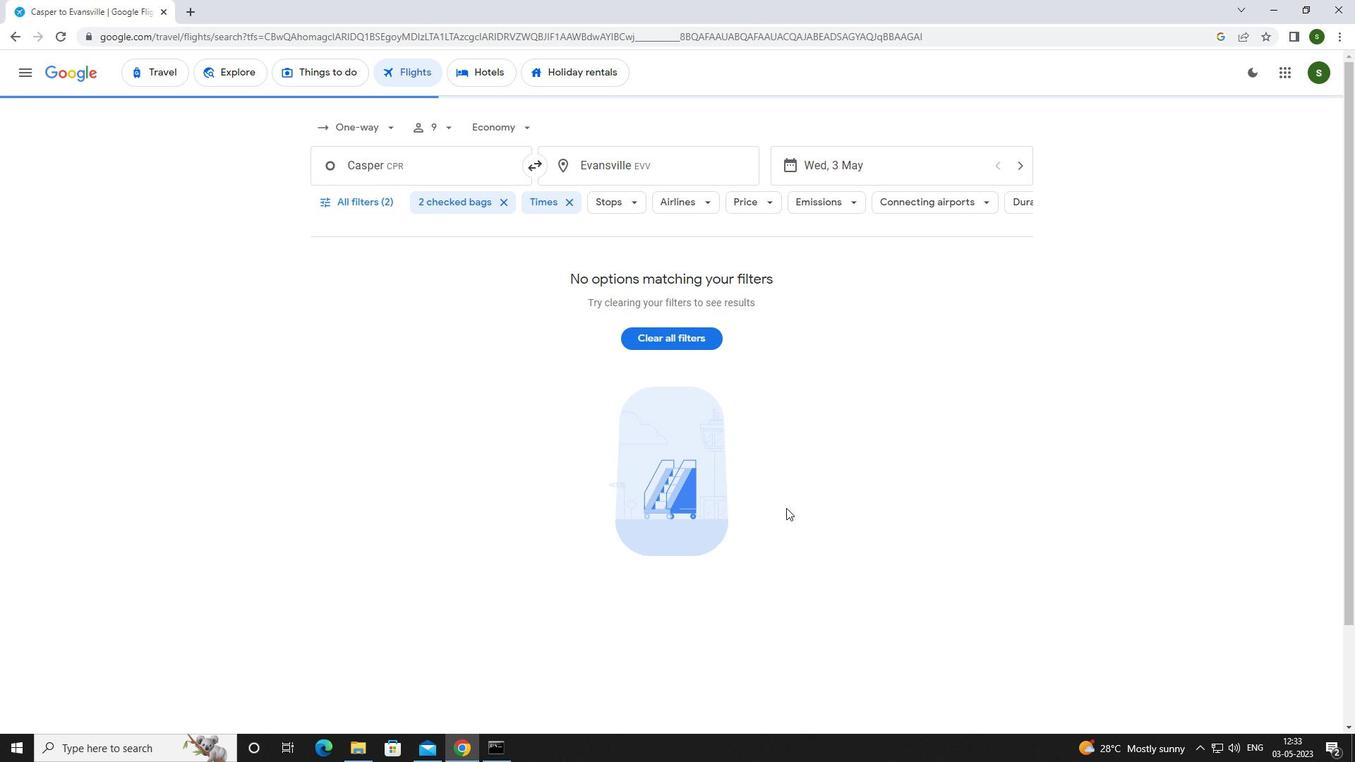 
